 Task: Find connections with filter location Saint-Jean-sur-Richelieu with filter topic #Jobpostingwith filter profile language Spanish with filter current company Chargebee with filter school Sikar Jobs with filter industry Sightseeing Transportation with filter service category Audio Engineering with filter keywords title Telework Nurse/Doctor
Action: Mouse moved to (251, 314)
Screenshot: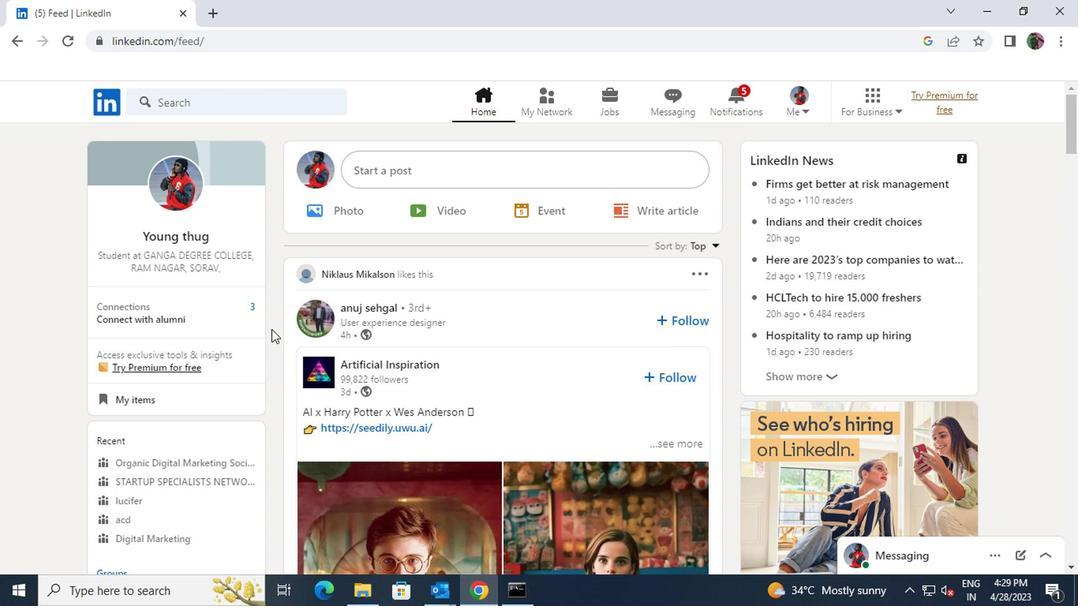 
Action: Mouse pressed left at (251, 314)
Screenshot: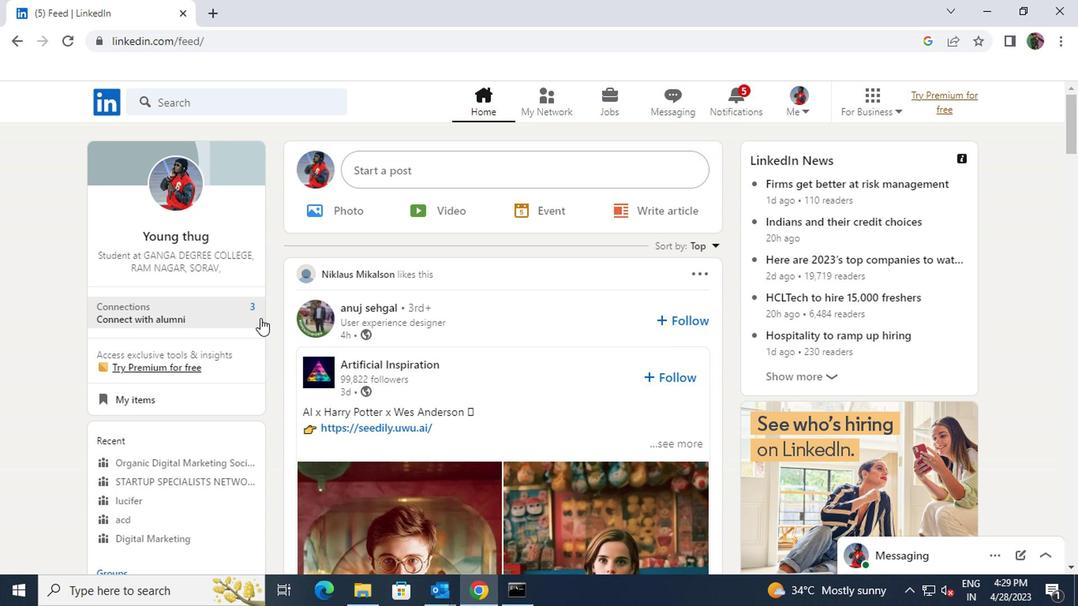 
Action: Mouse moved to (266, 192)
Screenshot: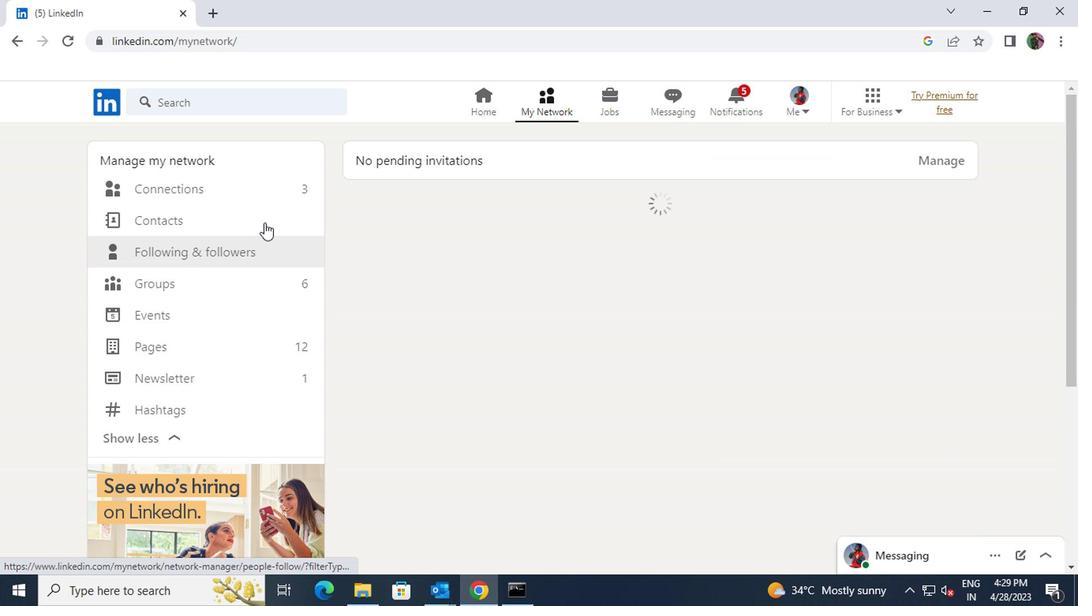 
Action: Mouse pressed left at (266, 192)
Screenshot: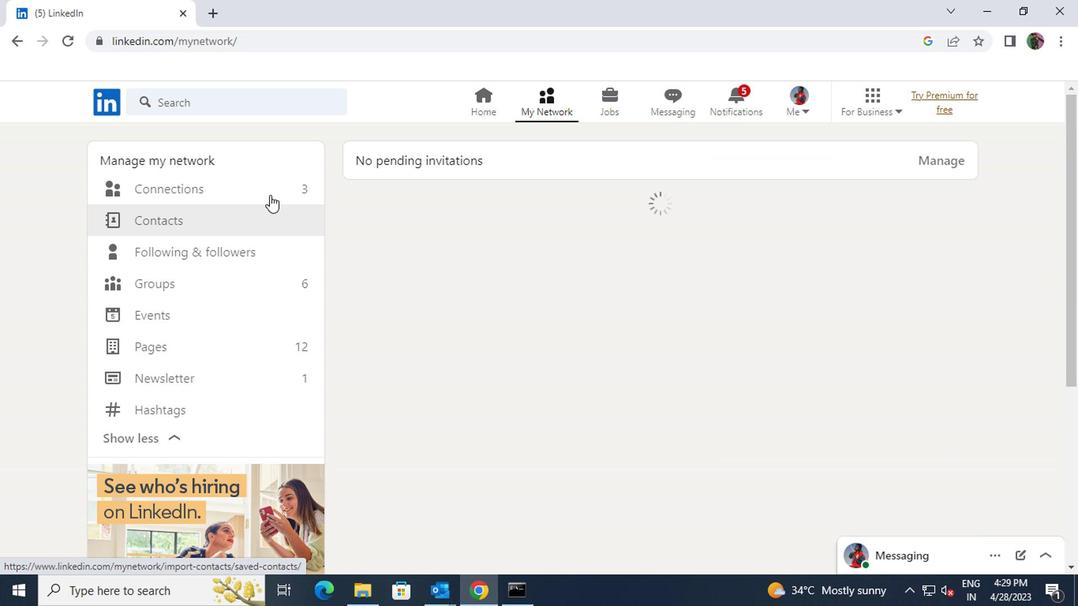 
Action: Mouse moved to (638, 195)
Screenshot: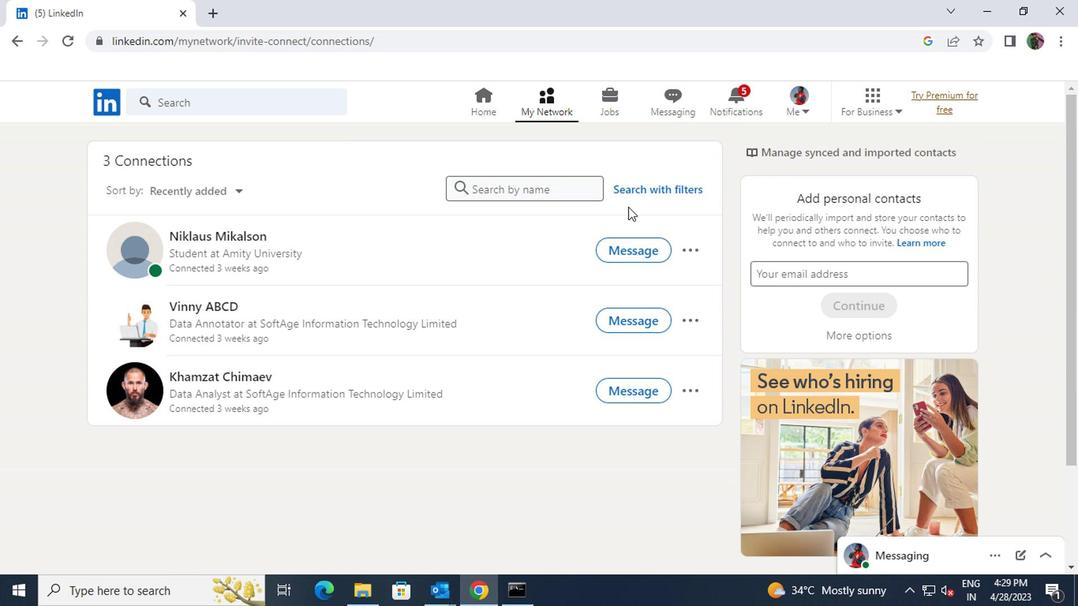
Action: Mouse pressed left at (638, 195)
Screenshot: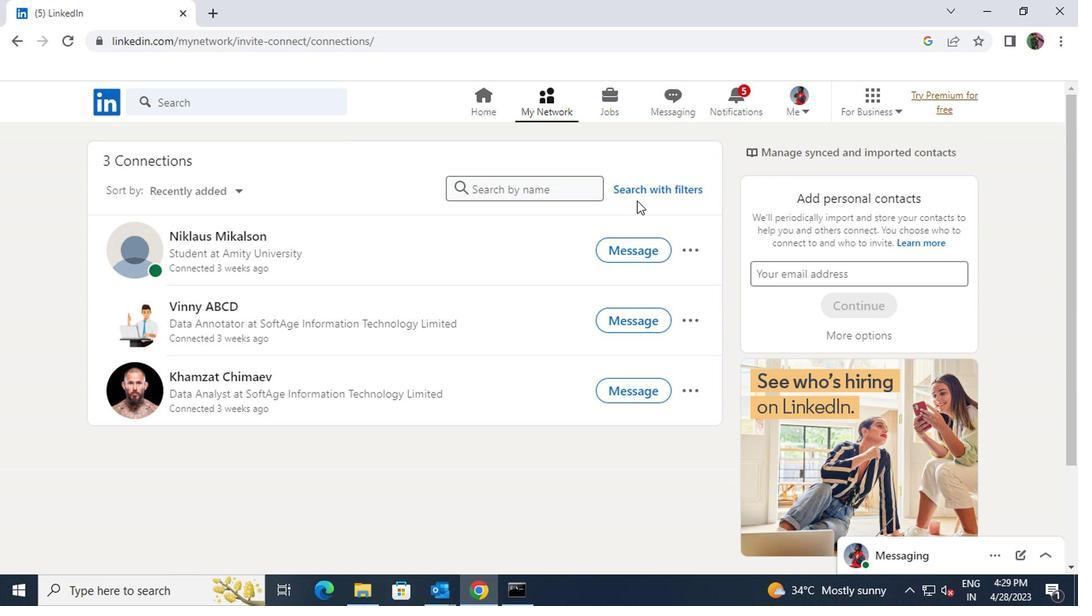 
Action: Mouse moved to (593, 149)
Screenshot: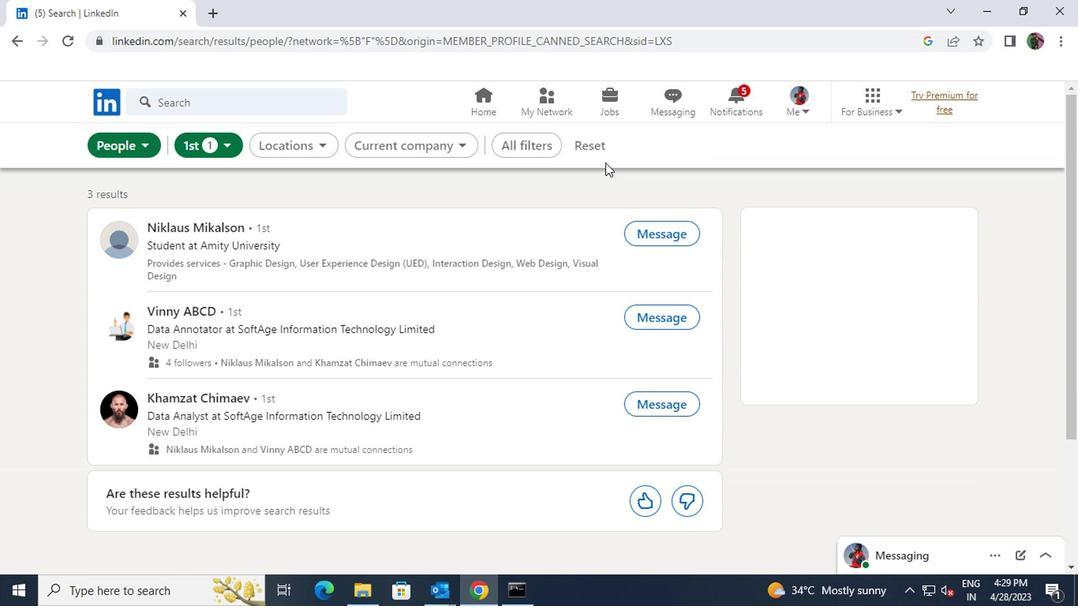 
Action: Mouse pressed left at (593, 149)
Screenshot: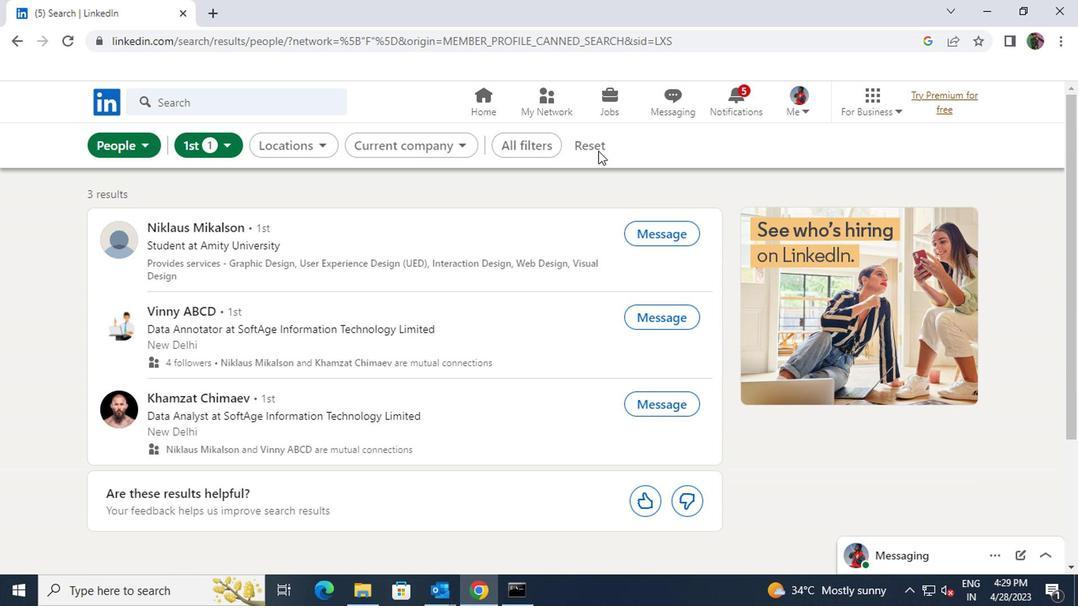 
Action: Mouse moved to (577, 150)
Screenshot: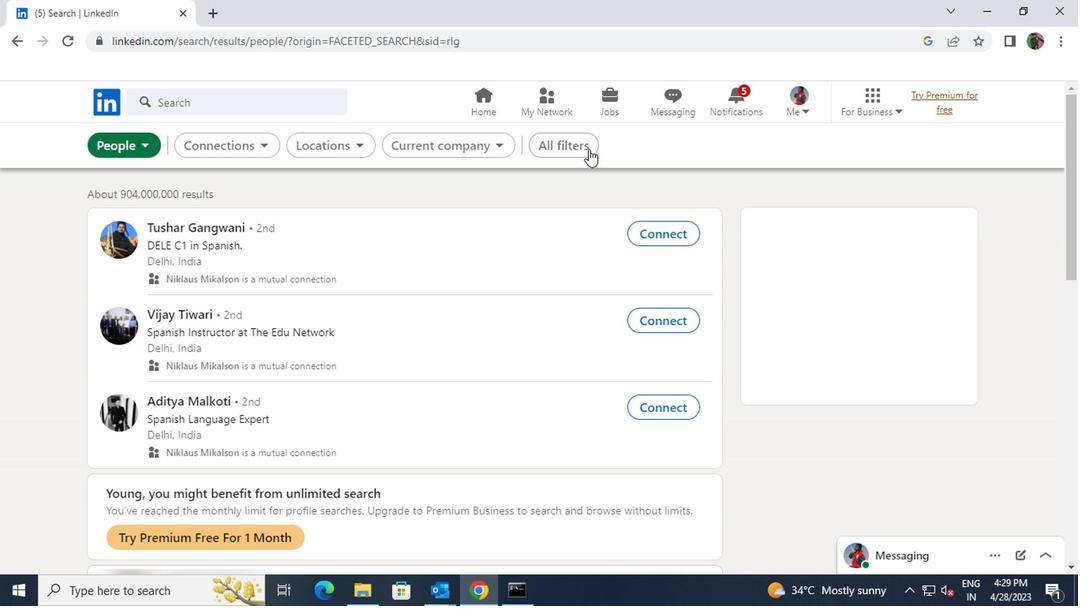 
Action: Mouse pressed left at (577, 150)
Screenshot: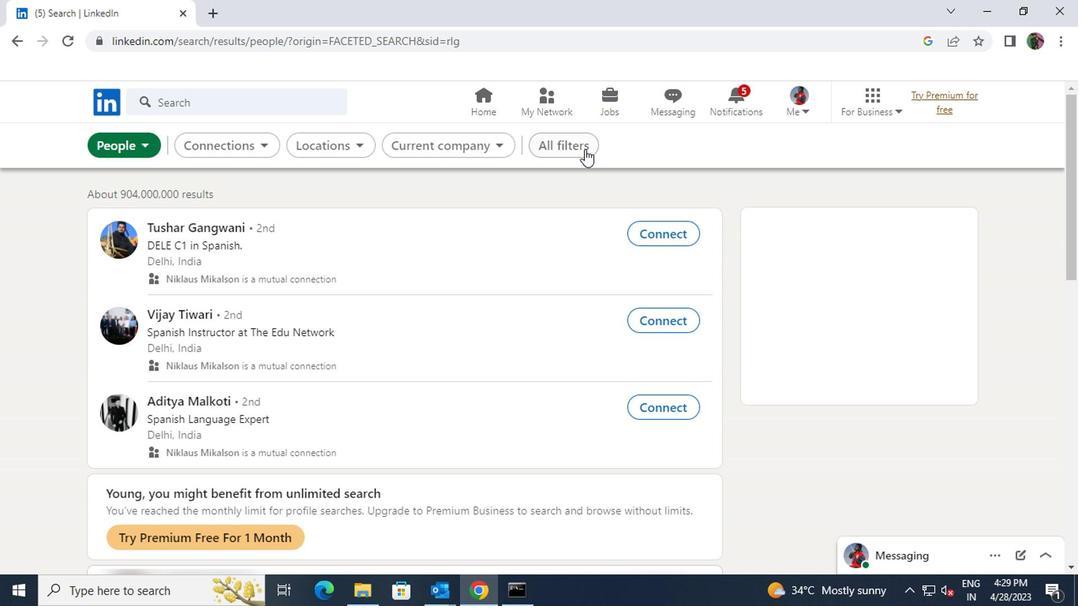 
Action: Mouse moved to (990, 482)
Screenshot: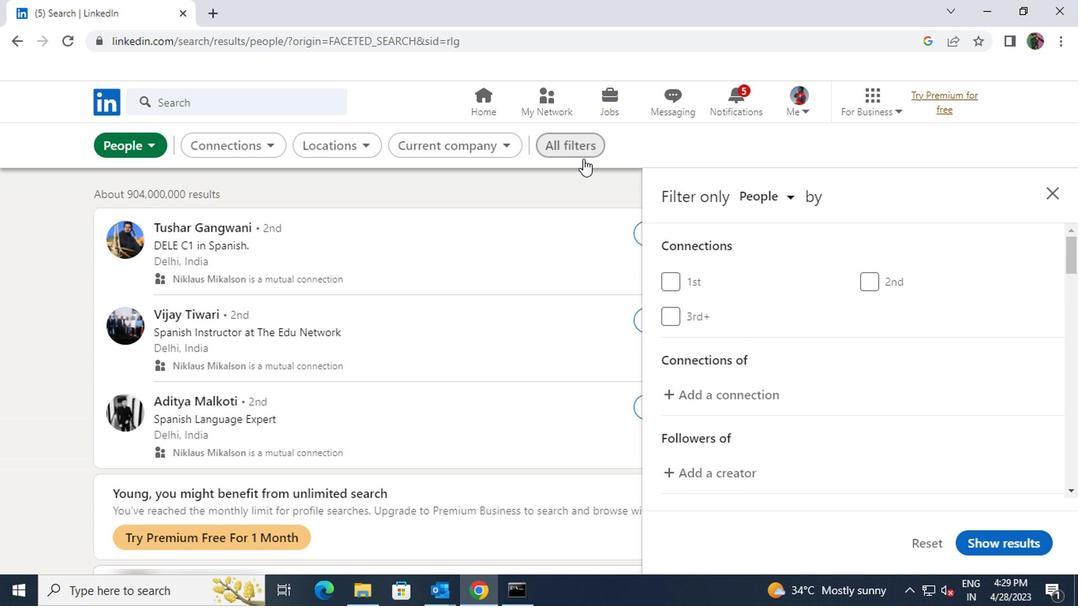 
Action: Mouse scrolled (990, 481) with delta (0, 0)
Screenshot: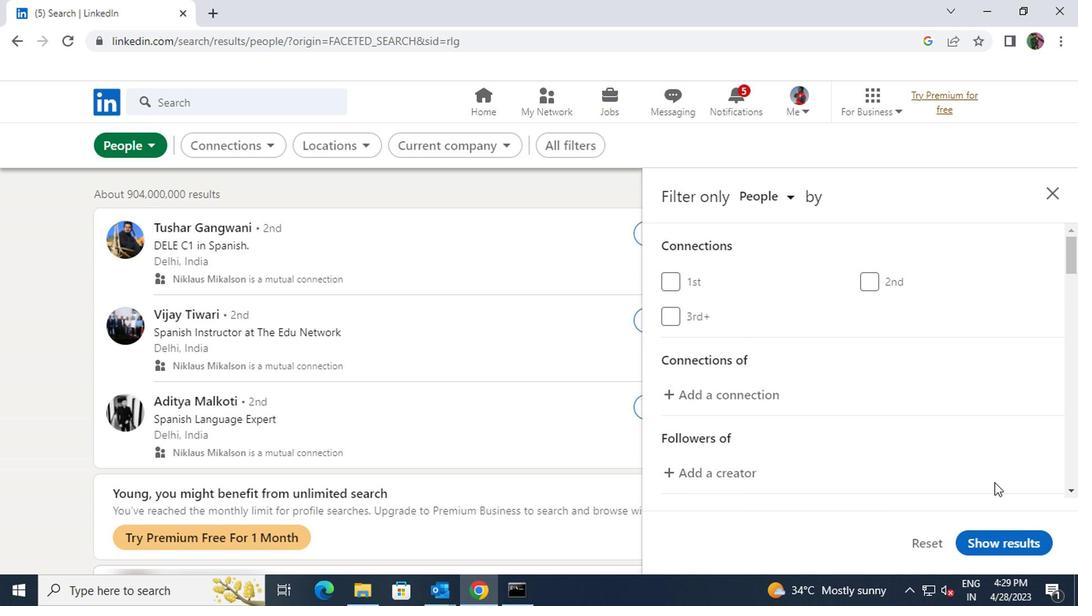 
Action: Mouse scrolled (990, 481) with delta (0, 0)
Screenshot: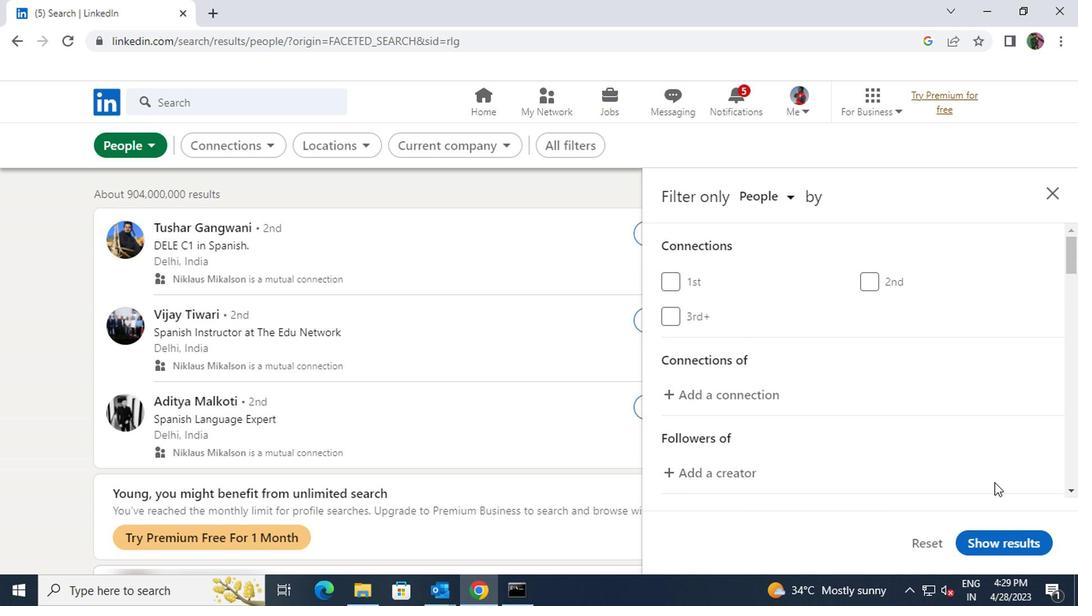 
Action: Mouse moved to (978, 456)
Screenshot: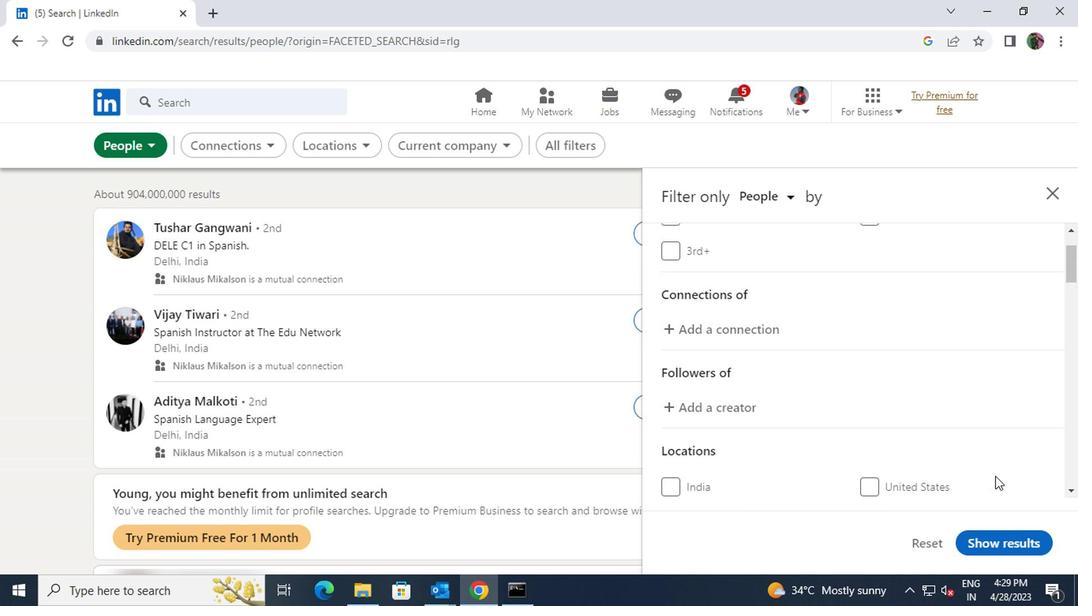
Action: Mouse scrolled (978, 455) with delta (0, -1)
Screenshot: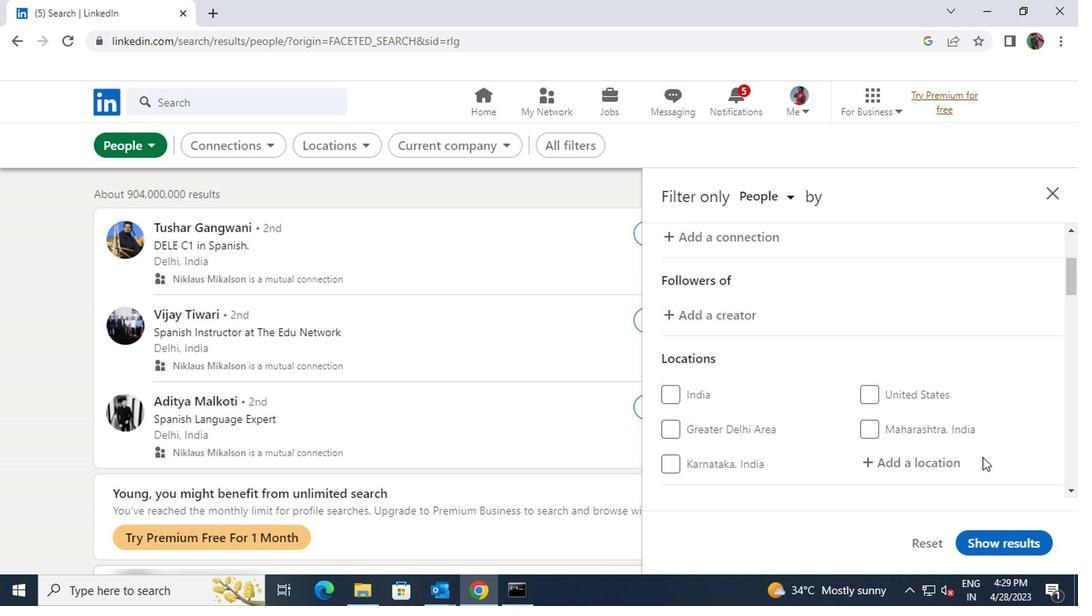 
Action: Mouse moved to (934, 384)
Screenshot: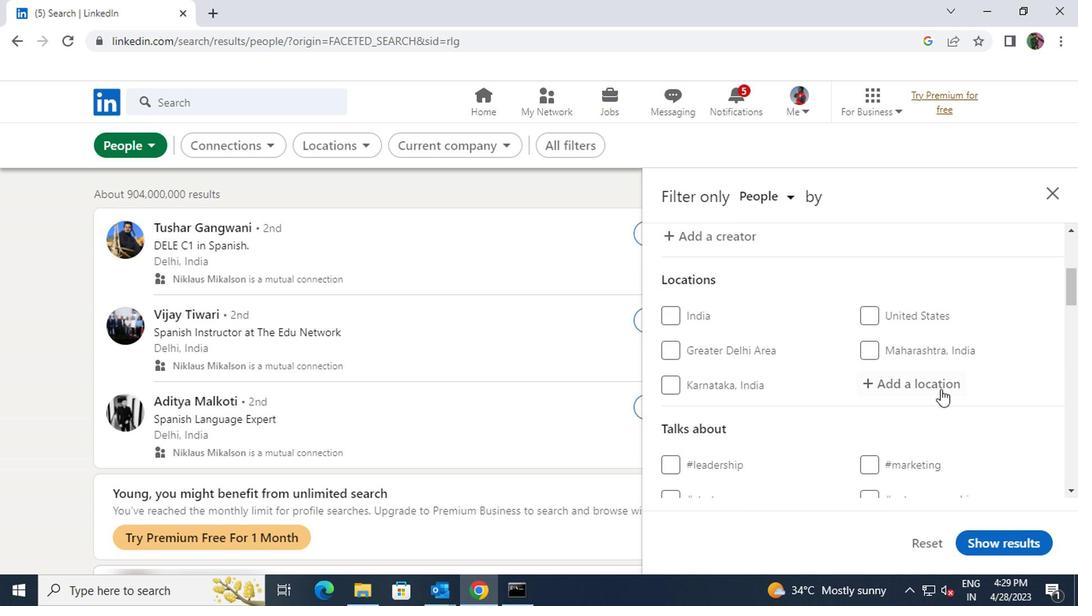 
Action: Mouse pressed left at (934, 384)
Screenshot: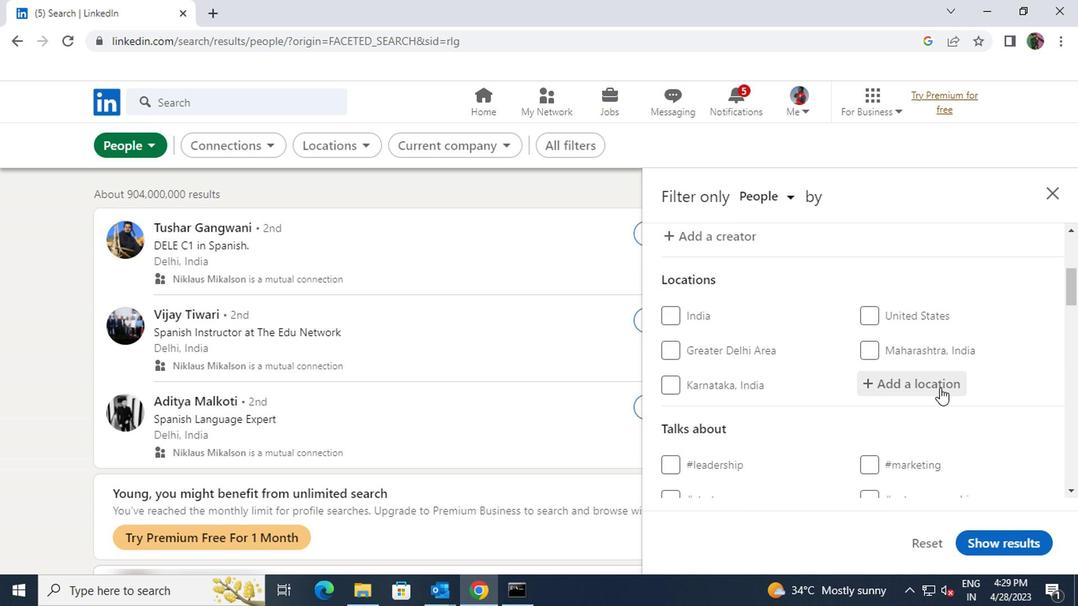 
Action: Key pressed <Key.shift>SAINT<Key.space><Key.shift>JE
Screenshot: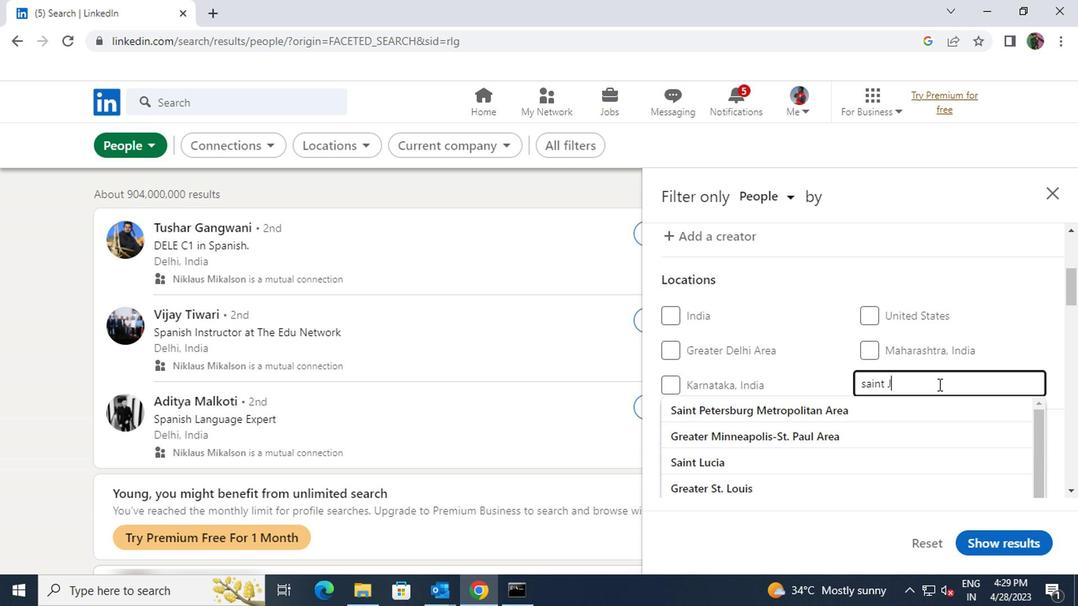 
Action: Mouse moved to (921, 453)
Screenshot: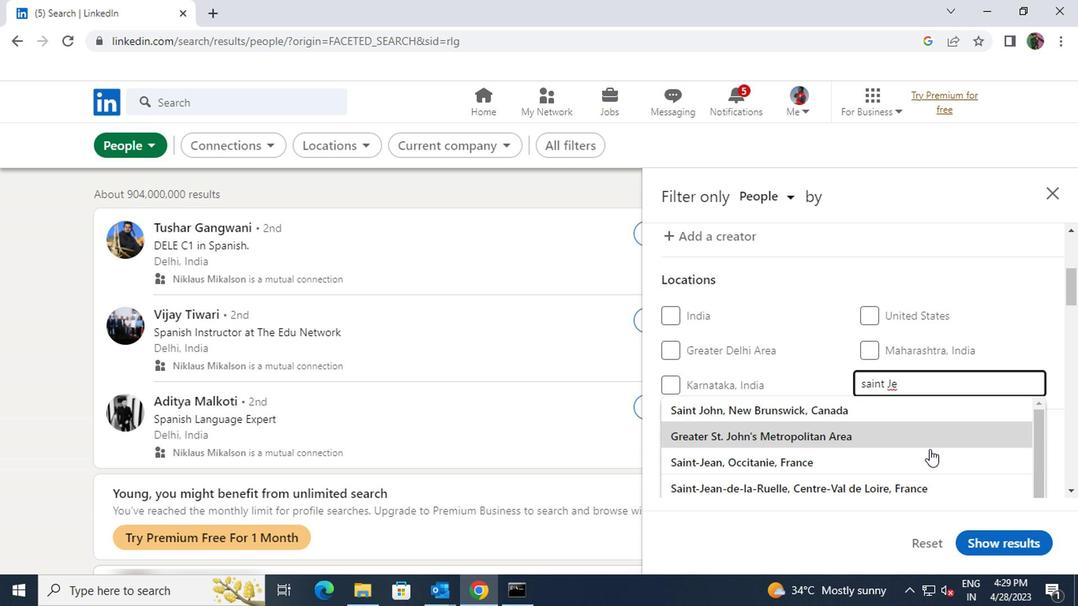 
Action: Mouse pressed left at (921, 453)
Screenshot: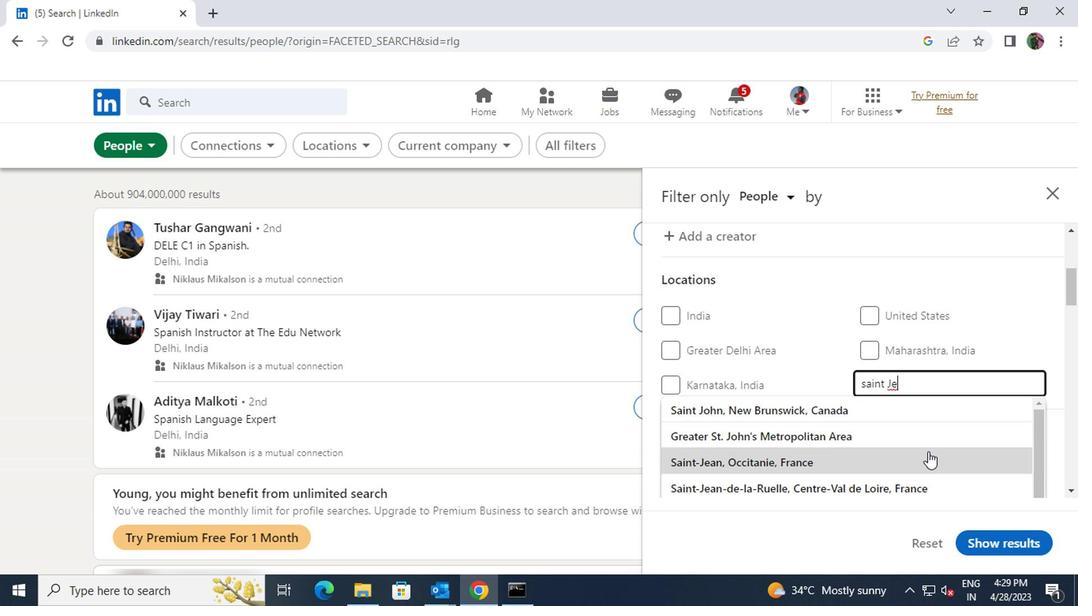 
Action: Mouse scrolled (921, 452) with delta (0, -1)
Screenshot: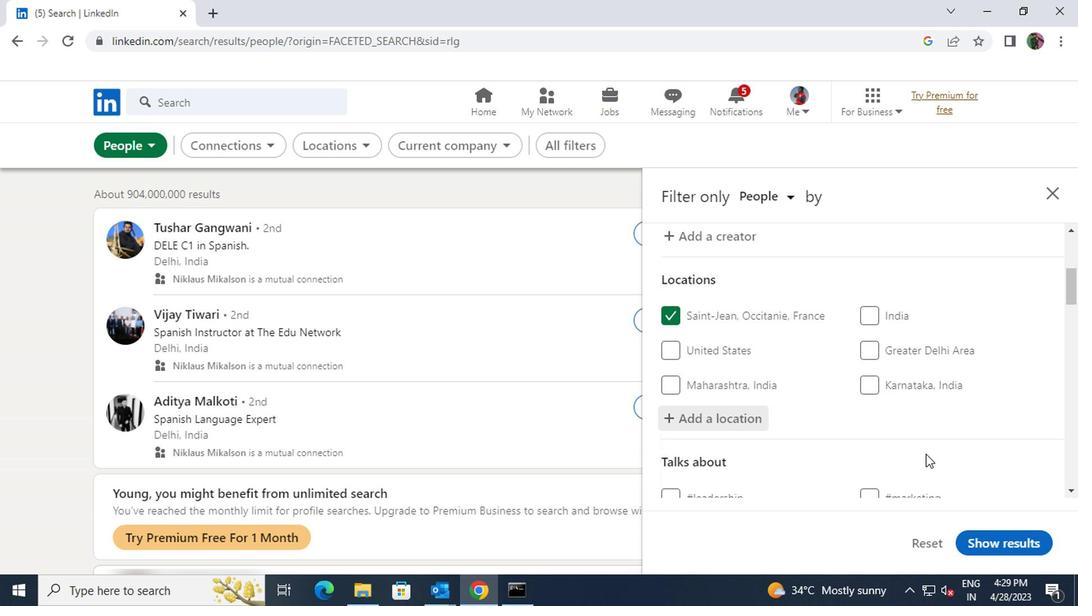 
Action: Mouse moved to (920, 480)
Screenshot: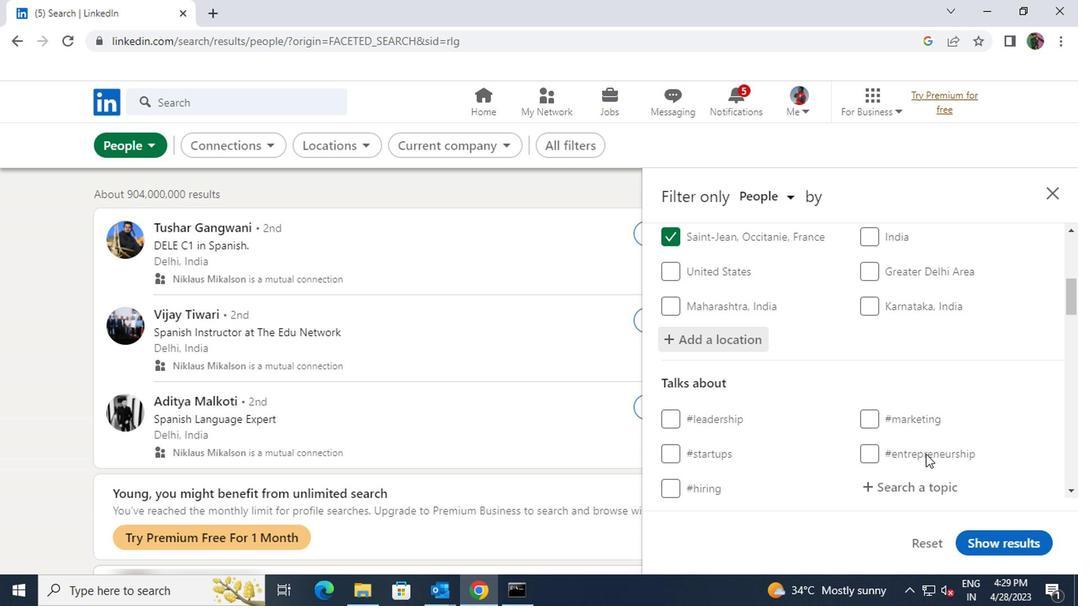 
Action: Mouse pressed left at (920, 480)
Screenshot: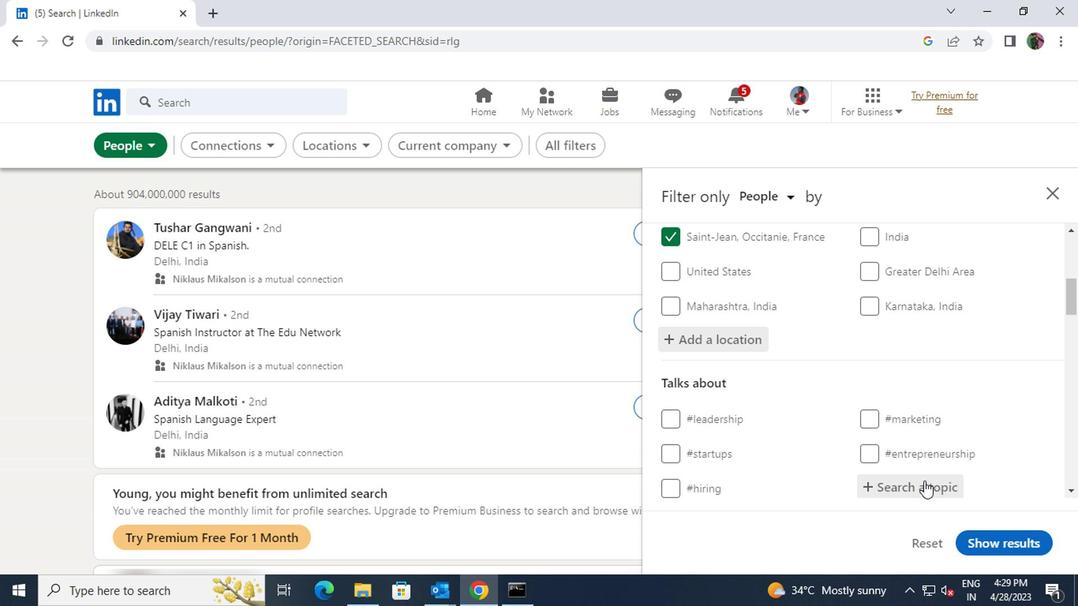 
Action: Key pressed <Key.shift>JON<Key.backspace>BPOSTING
Screenshot: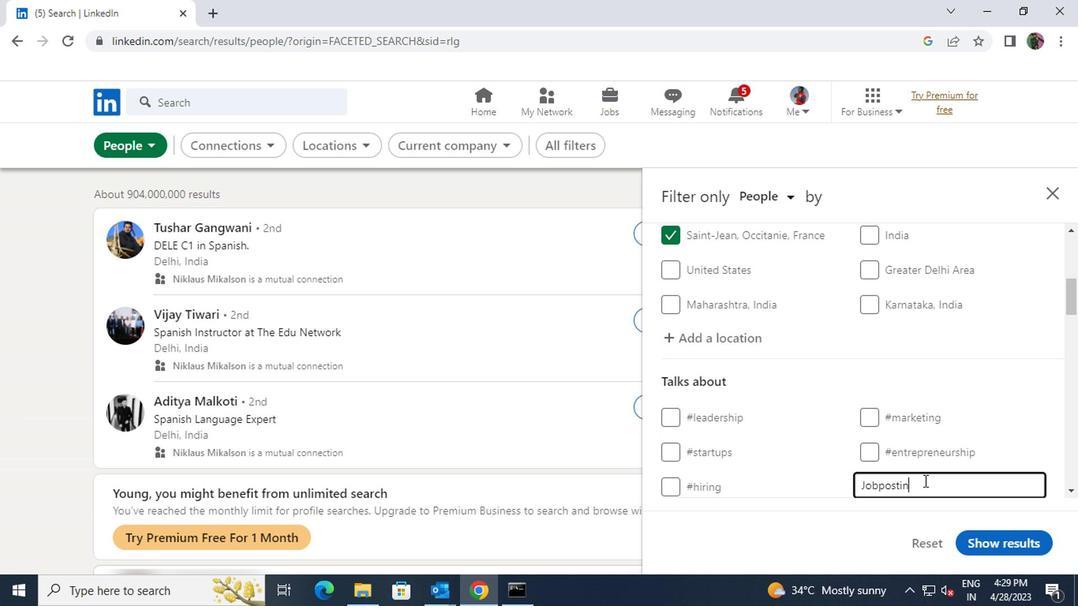 
Action: Mouse scrolled (920, 479) with delta (0, 0)
Screenshot: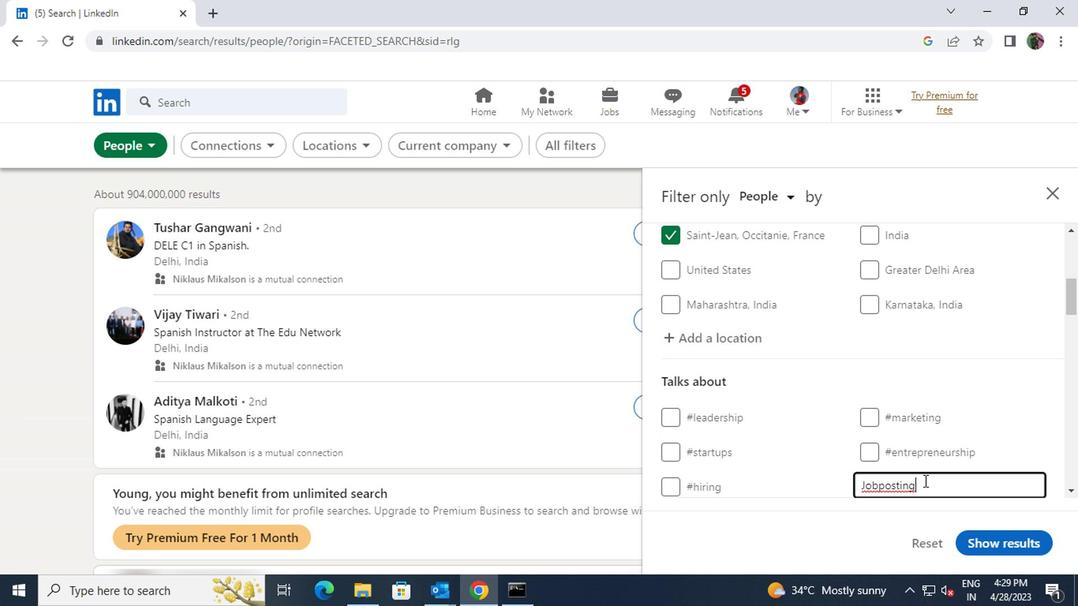 
Action: Mouse scrolled (920, 479) with delta (0, 0)
Screenshot: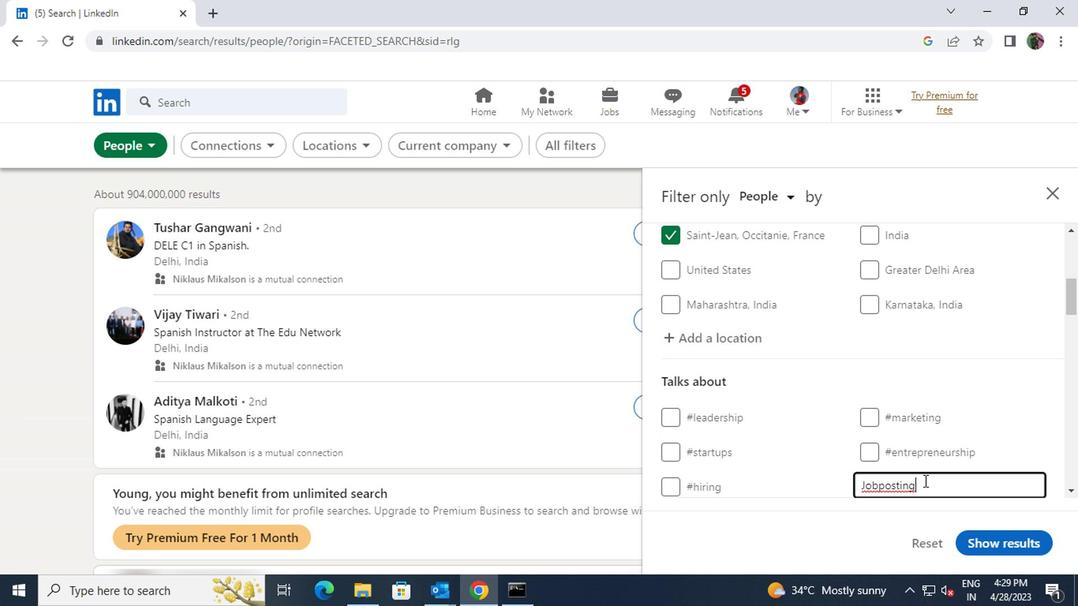 
Action: Mouse moved to (863, 347)
Screenshot: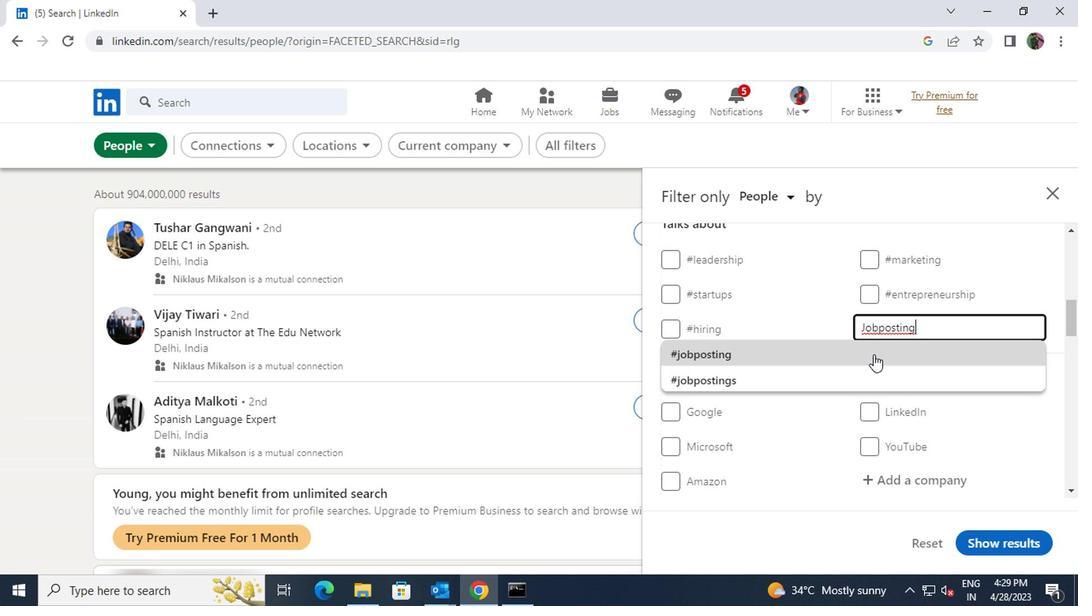 
Action: Mouse pressed left at (863, 347)
Screenshot: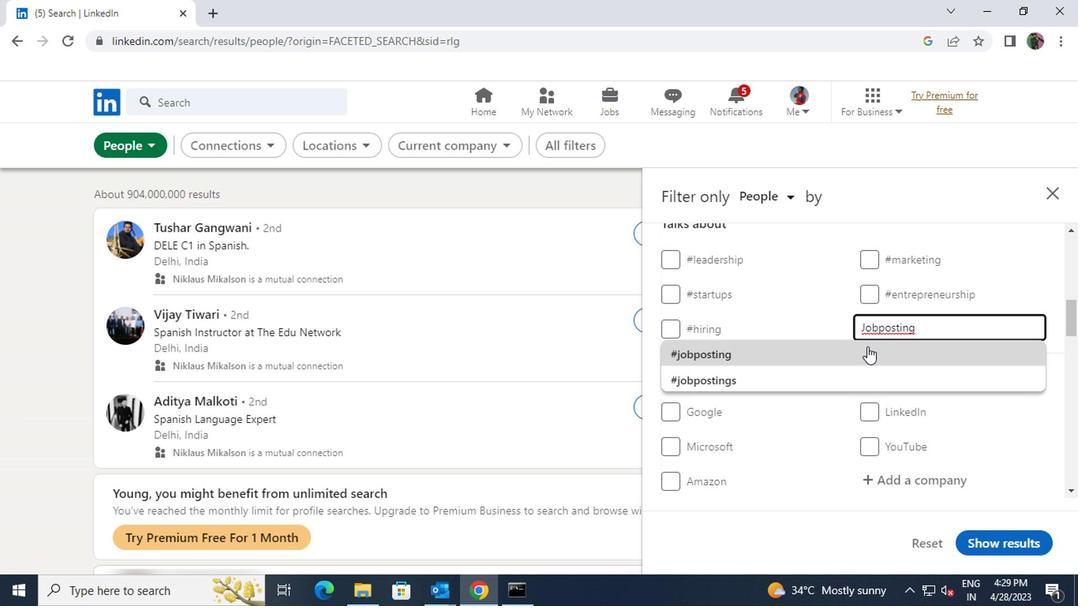 
Action: Mouse scrolled (863, 346) with delta (0, -1)
Screenshot: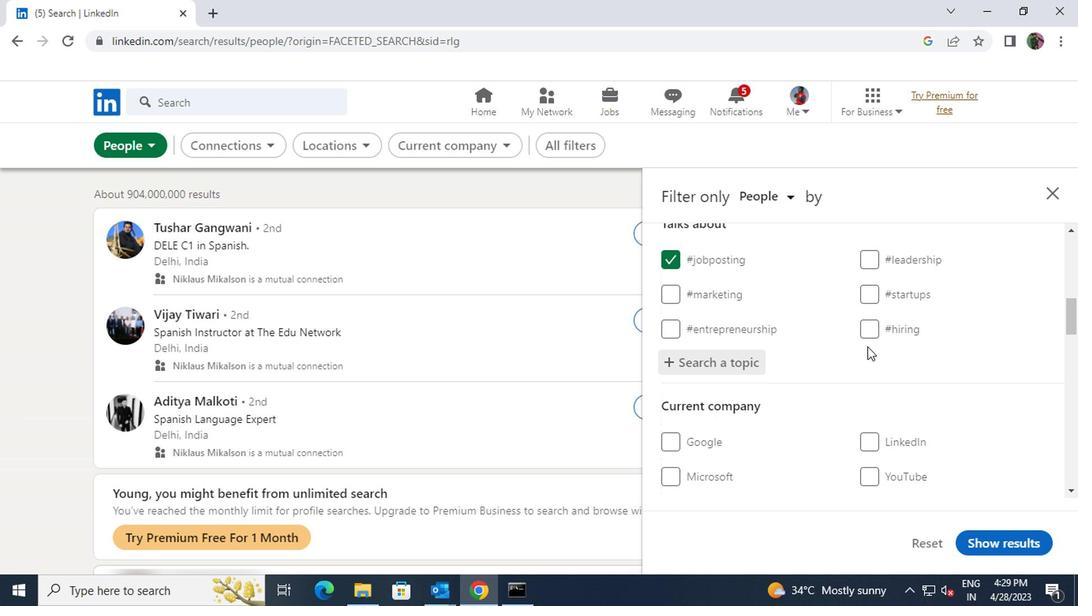 
Action: Mouse scrolled (863, 346) with delta (0, -1)
Screenshot: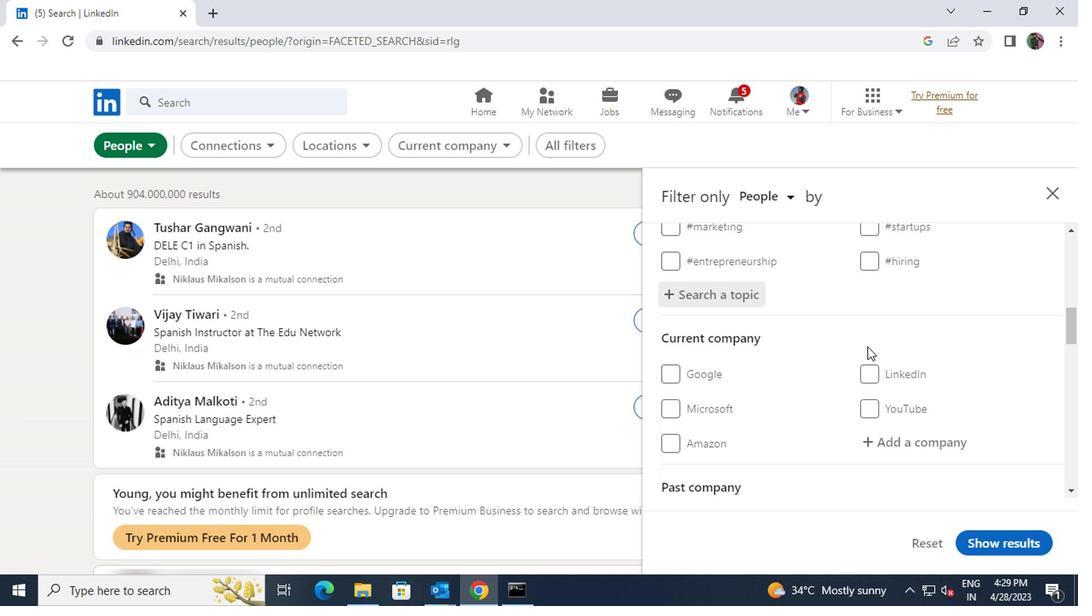 
Action: Mouse scrolled (863, 346) with delta (0, -1)
Screenshot: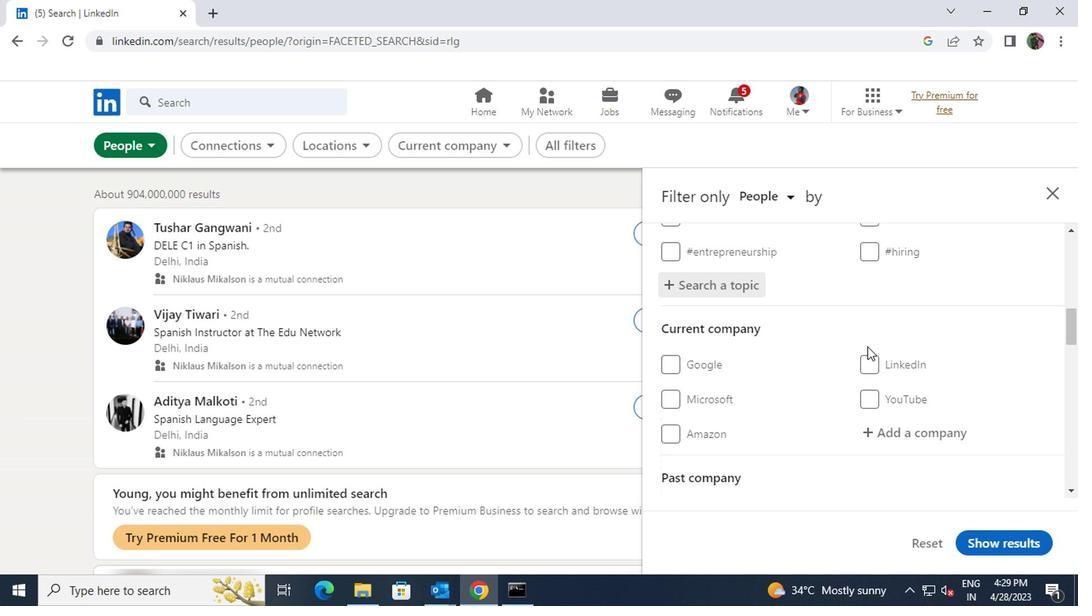 
Action: Mouse scrolled (863, 346) with delta (0, -1)
Screenshot: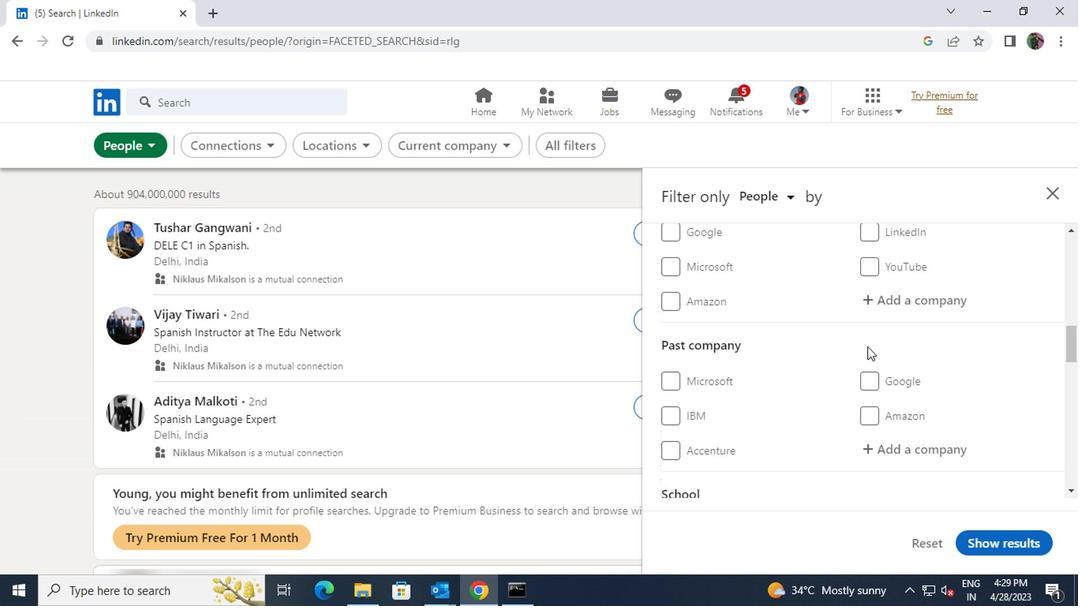 
Action: Mouse scrolled (863, 346) with delta (0, -1)
Screenshot: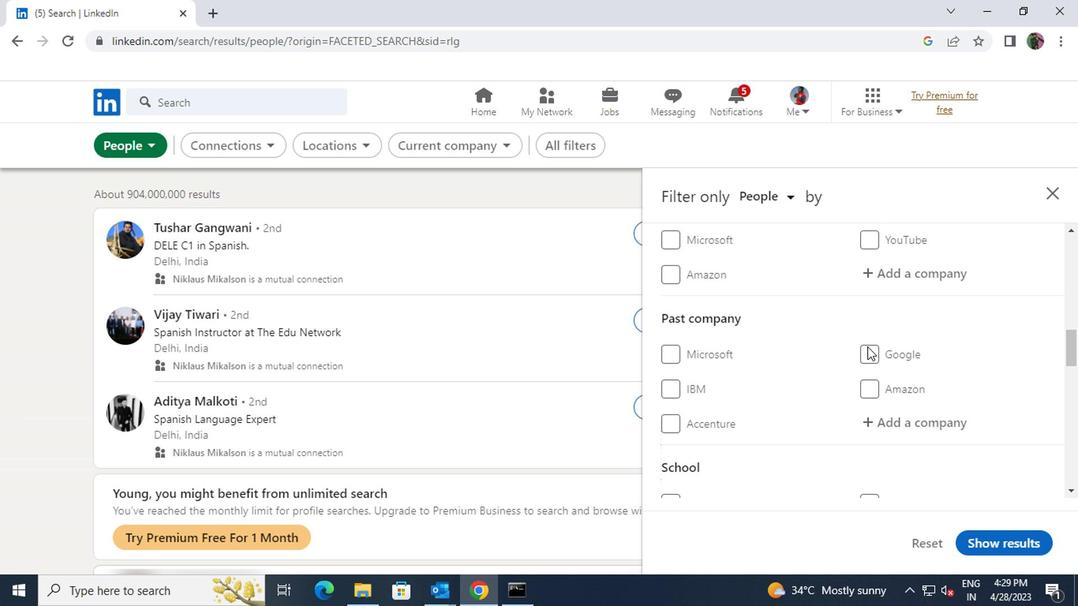 
Action: Mouse scrolled (863, 346) with delta (0, -1)
Screenshot: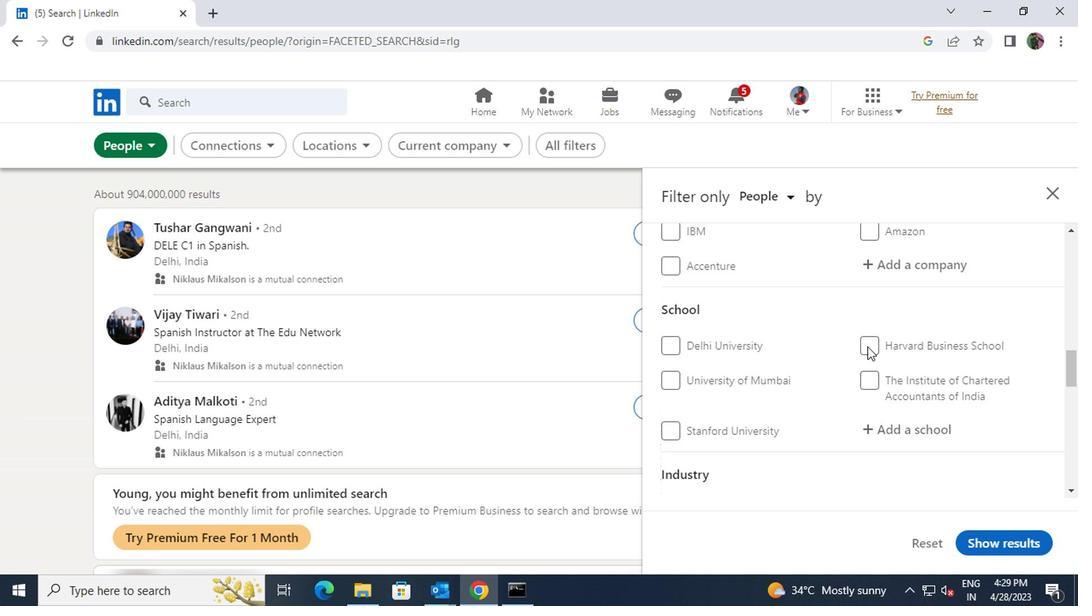 
Action: Mouse scrolled (863, 346) with delta (0, -1)
Screenshot: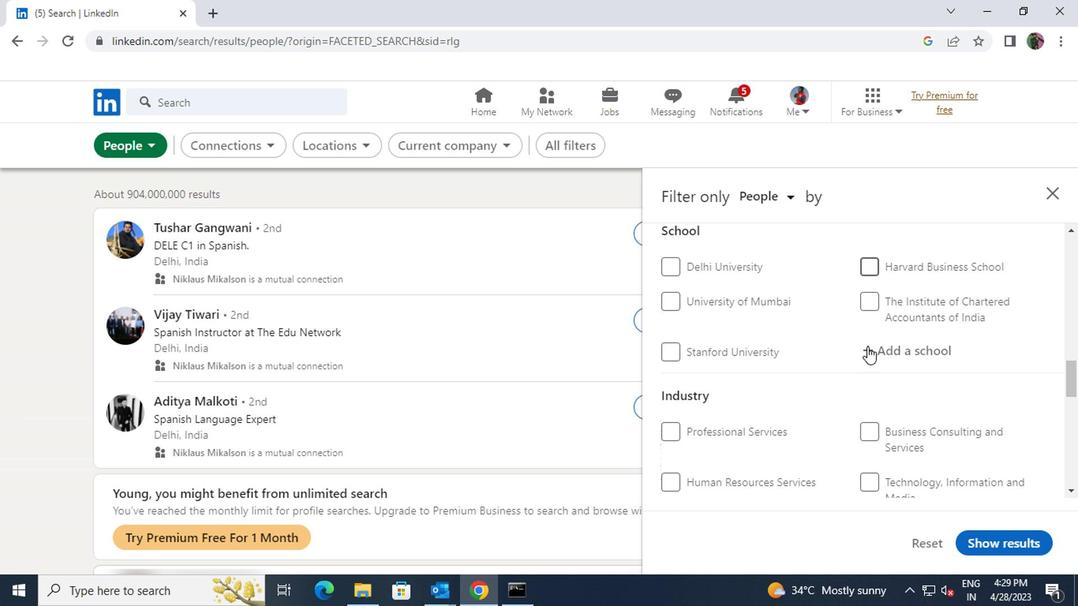 
Action: Mouse scrolled (863, 346) with delta (0, -1)
Screenshot: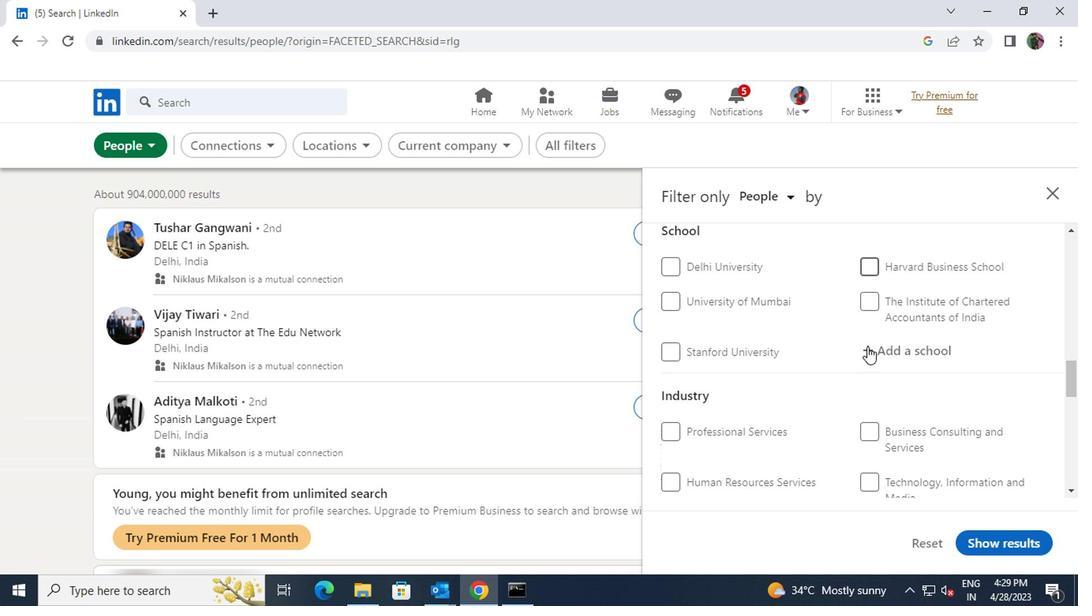 
Action: Mouse scrolled (863, 346) with delta (0, -1)
Screenshot: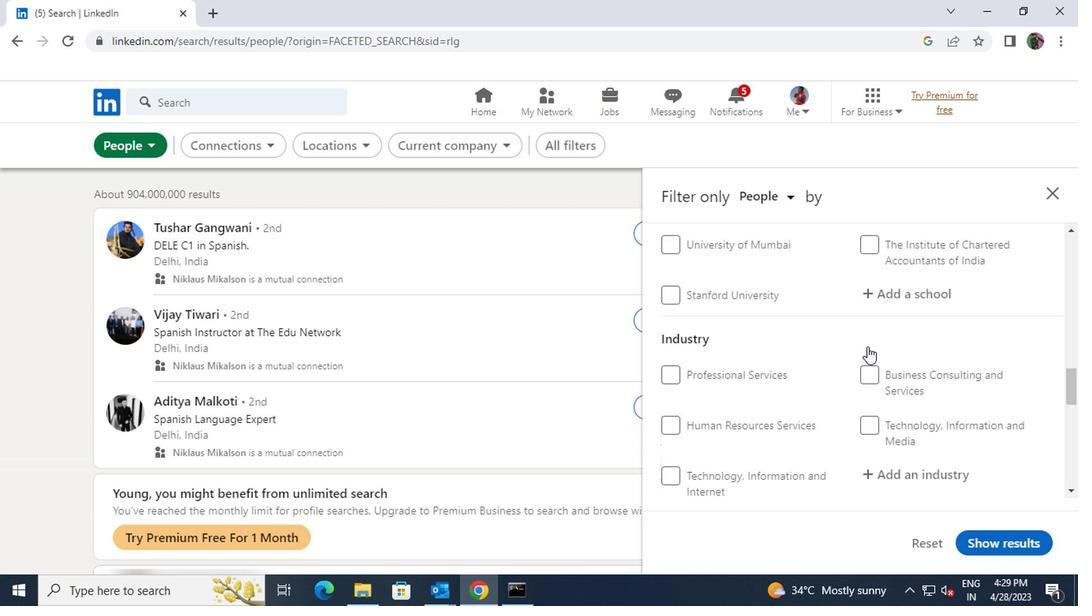 
Action: Mouse scrolled (863, 346) with delta (0, -1)
Screenshot: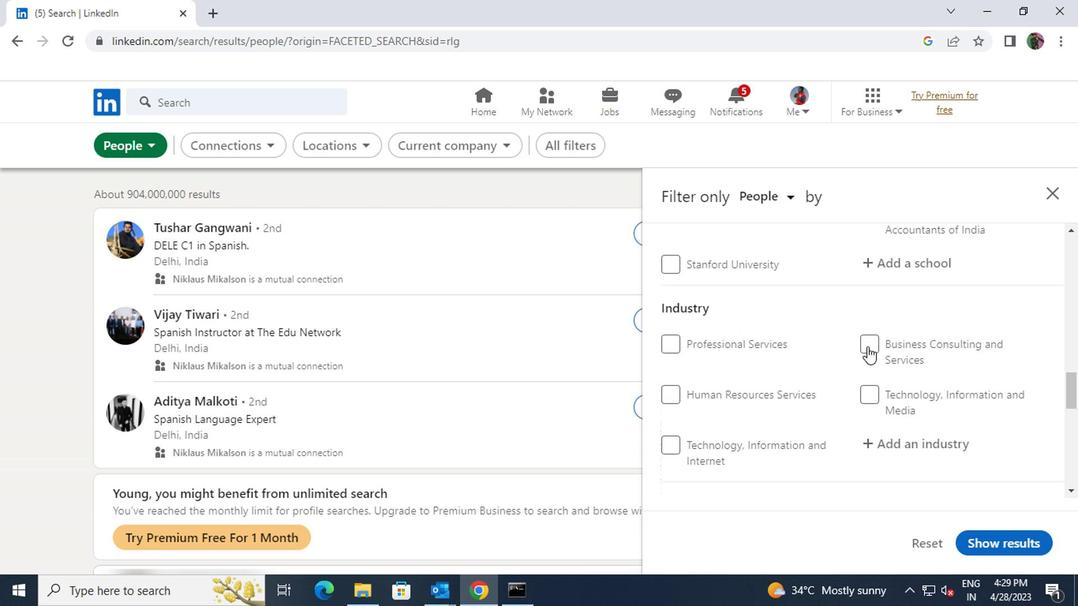 
Action: Mouse moved to (677, 345)
Screenshot: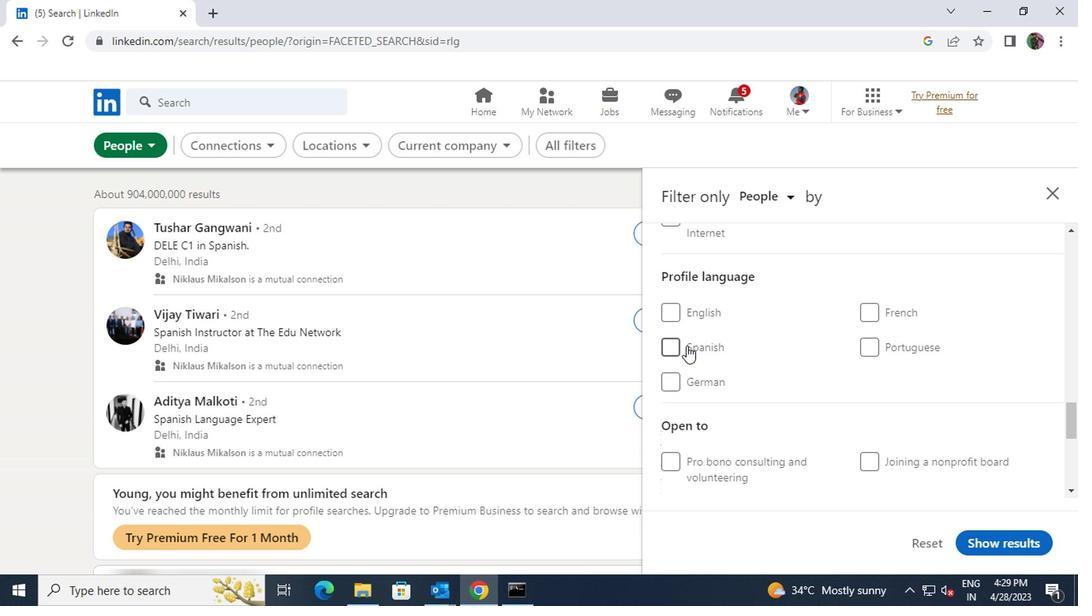 
Action: Mouse pressed left at (677, 345)
Screenshot: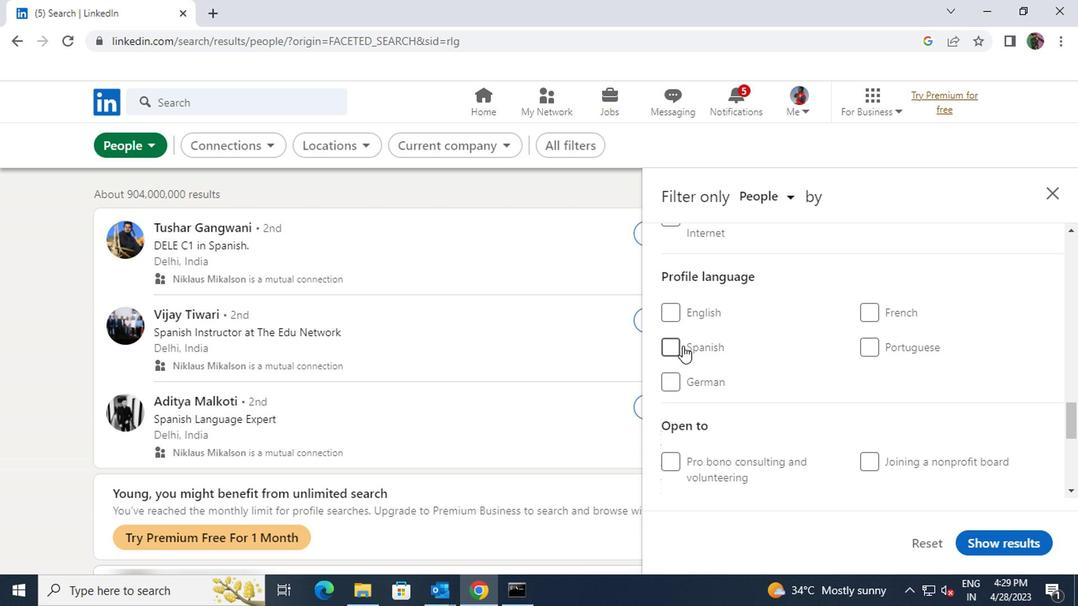 
Action: Mouse moved to (841, 356)
Screenshot: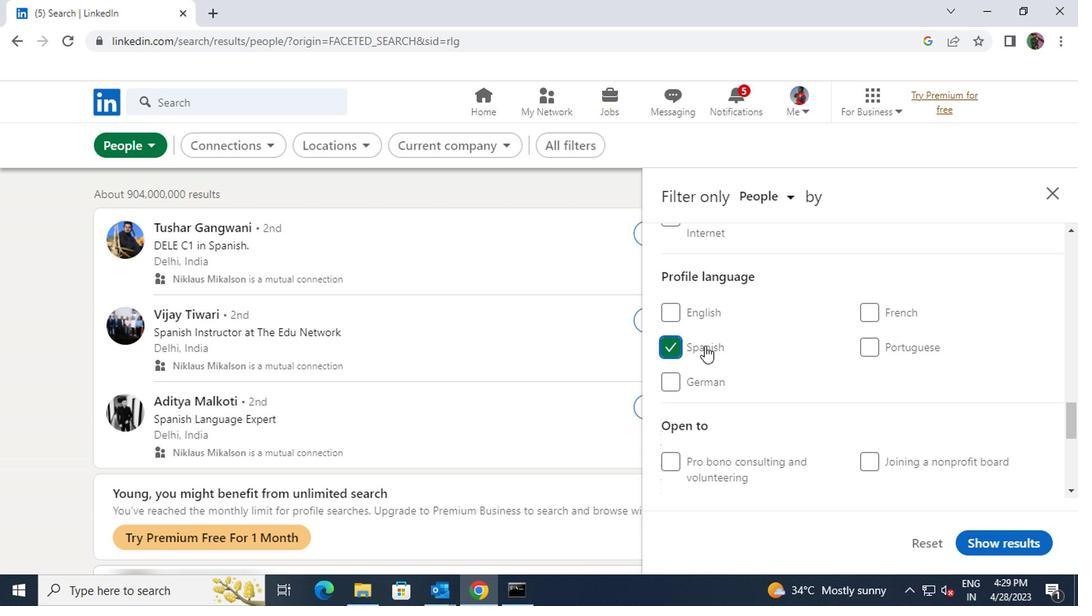 
Action: Mouse scrolled (841, 357) with delta (0, 1)
Screenshot: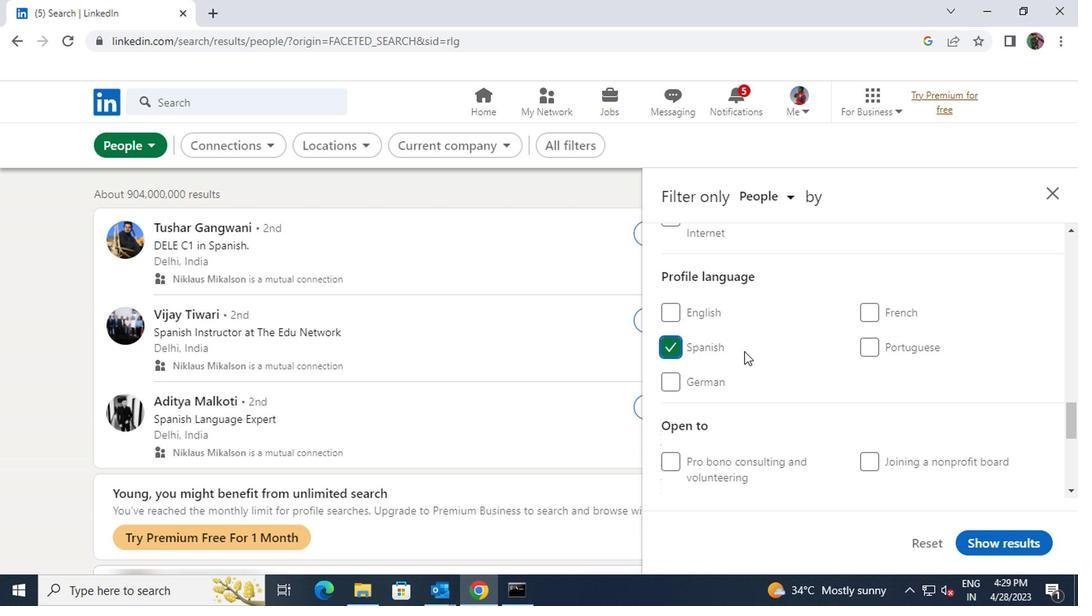 
Action: Mouse scrolled (841, 357) with delta (0, 1)
Screenshot: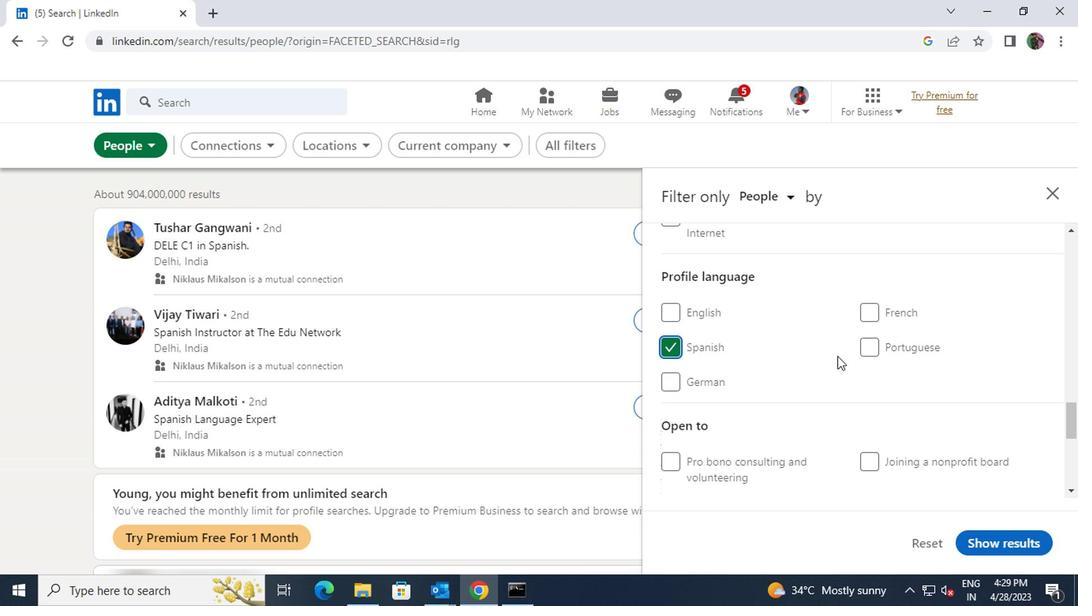 
Action: Mouse scrolled (841, 357) with delta (0, 1)
Screenshot: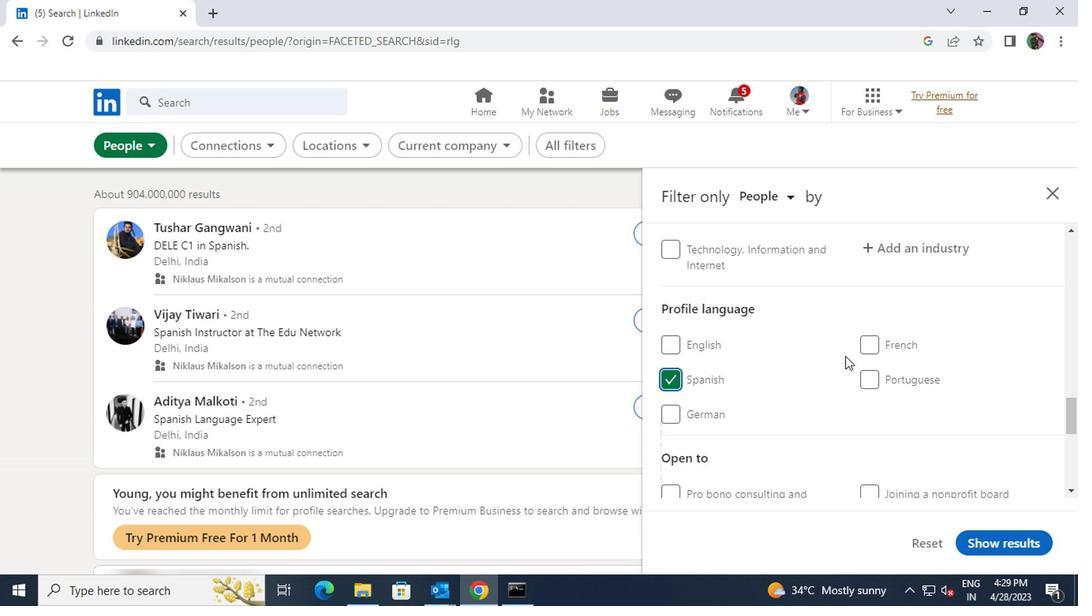
Action: Mouse scrolled (841, 357) with delta (0, 1)
Screenshot: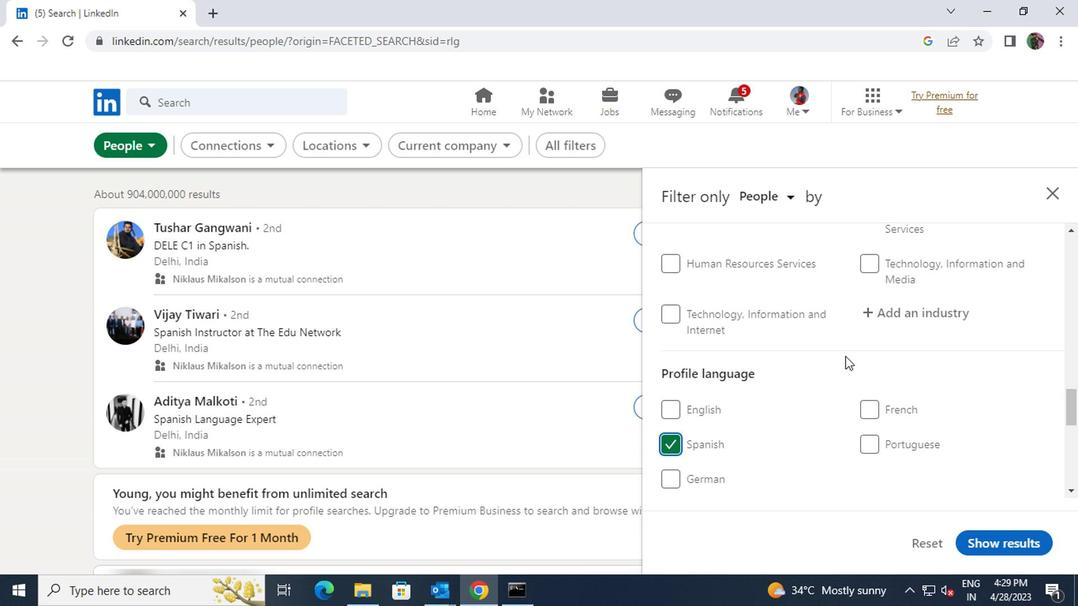 
Action: Mouse scrolled (841, 357) with delta (0, 1)
Screenshot: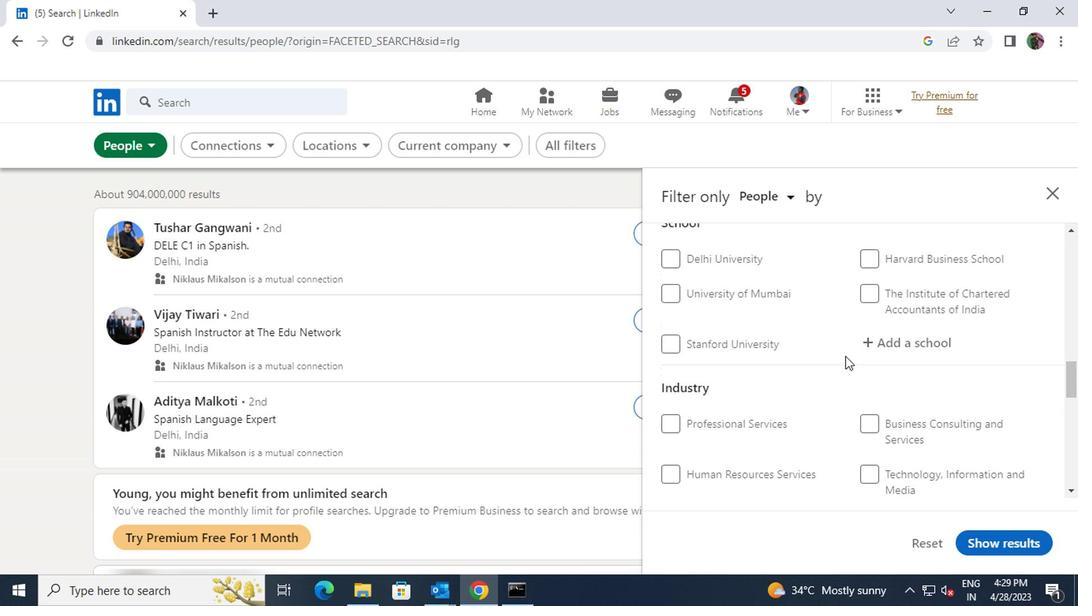 
Action: Mouse scrolled (841, 357) with delta (0, 1)
Screenshot: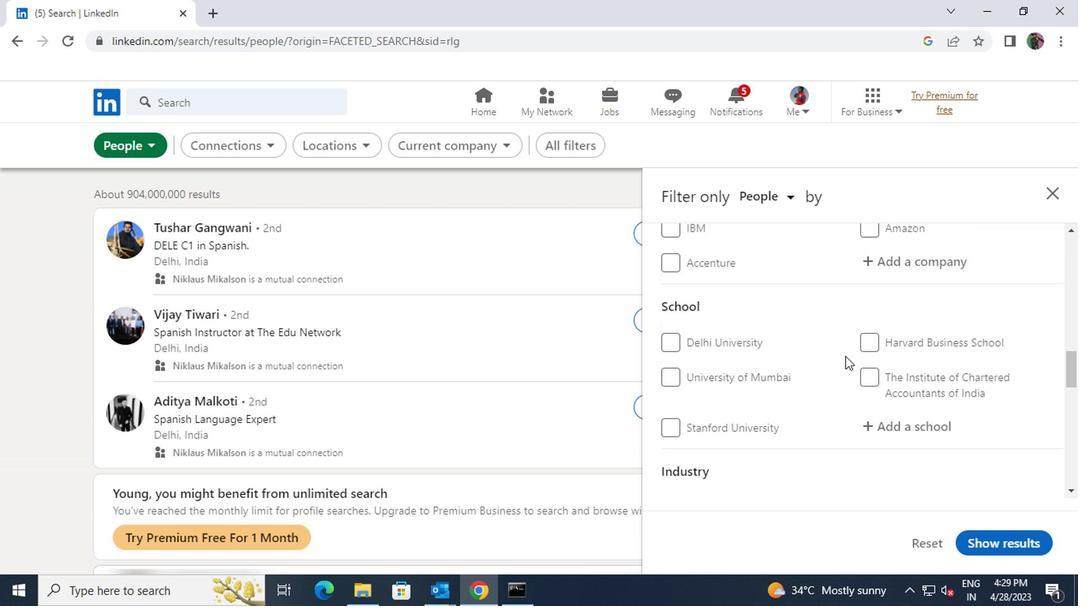 
Action: Mouse scrolled (841, 357) with delta (0, 1)
Screenshot: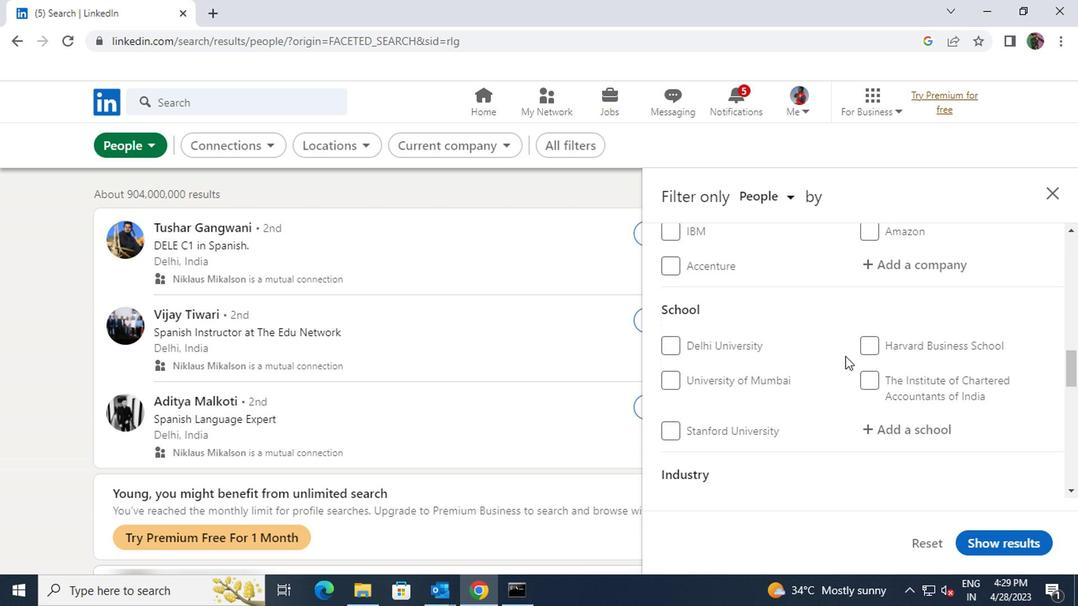 
Action: Mouse scrolled (841, 357) with delta (0, 1)
Screenshot: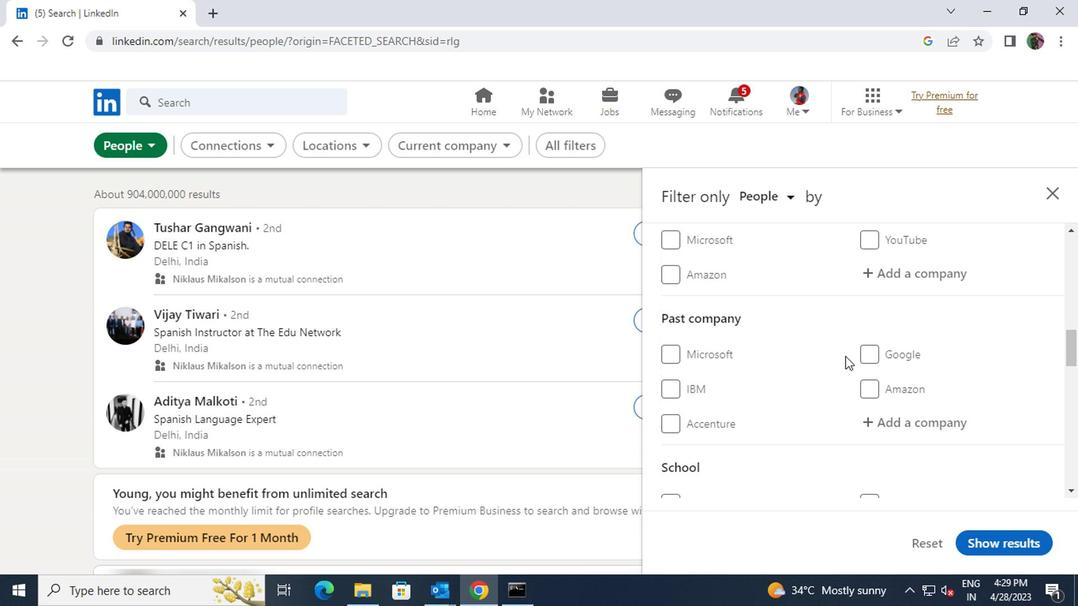 
Action: Mouse moved to (908, 352)
Screenshot: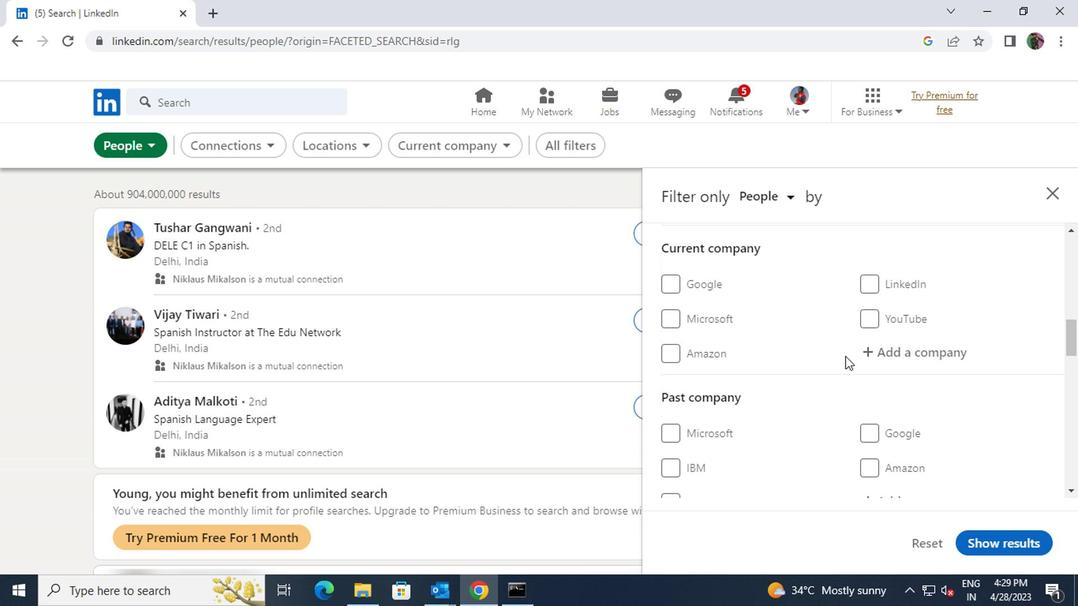 
Action: Mouse pressed left at (908, 352)
Screenshot: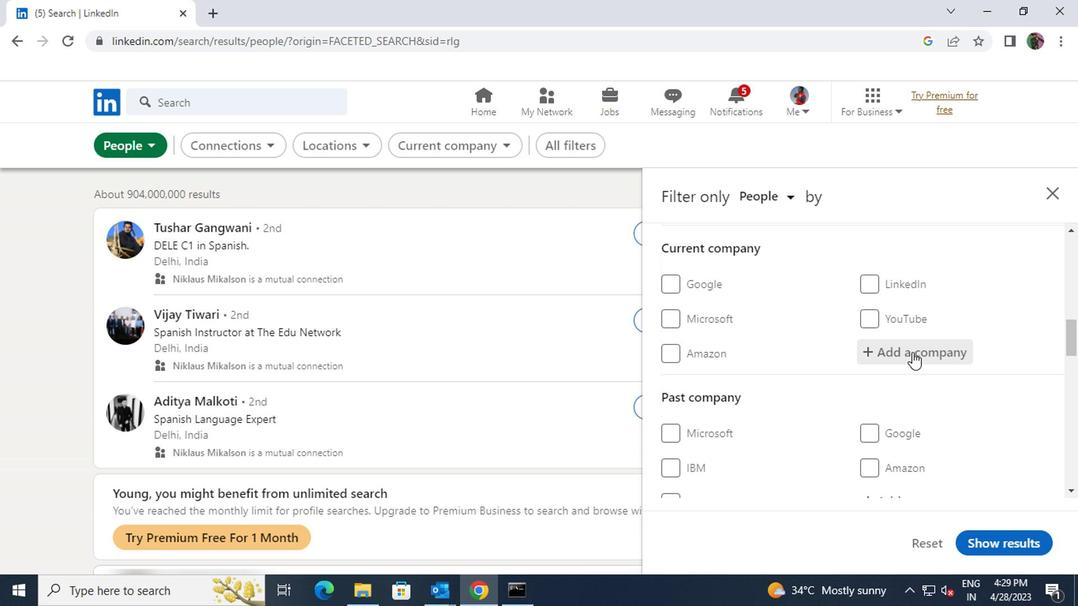 
Action: Key pressed <Key.shift>CHARGG<Key.backspace>E
Screenshot: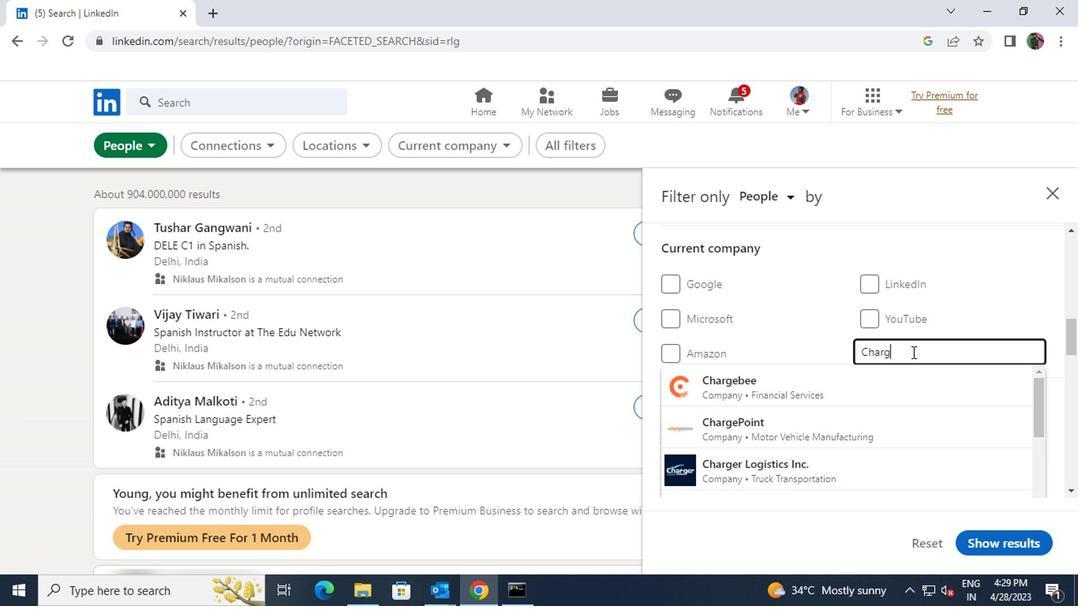 
Action: Mouse moved to (900, 365)
Screenshot: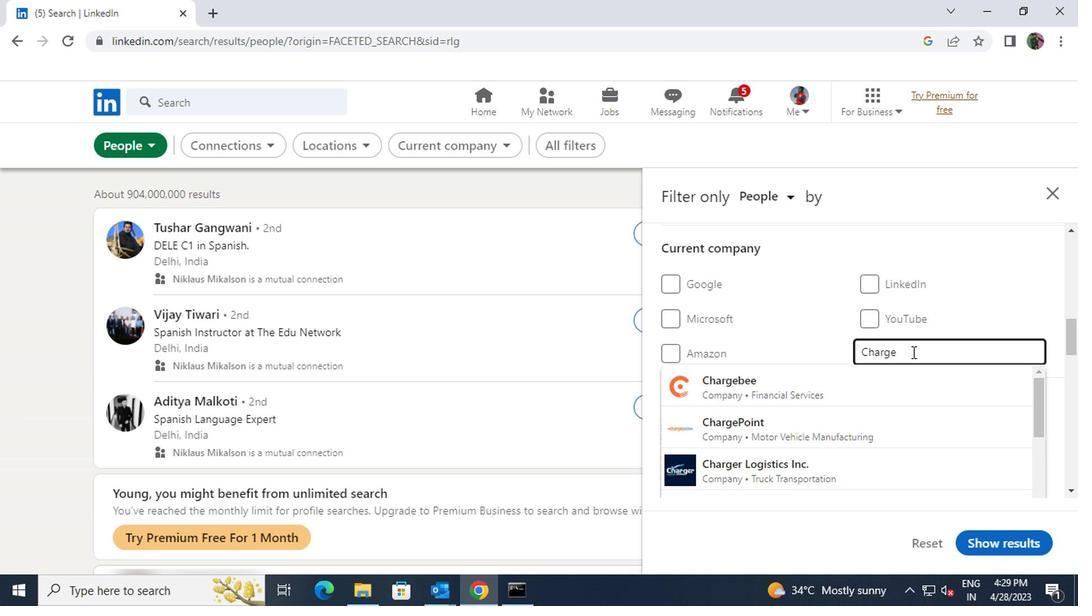 
Action: Mouse pressed left at (900, 365)
Screenshot: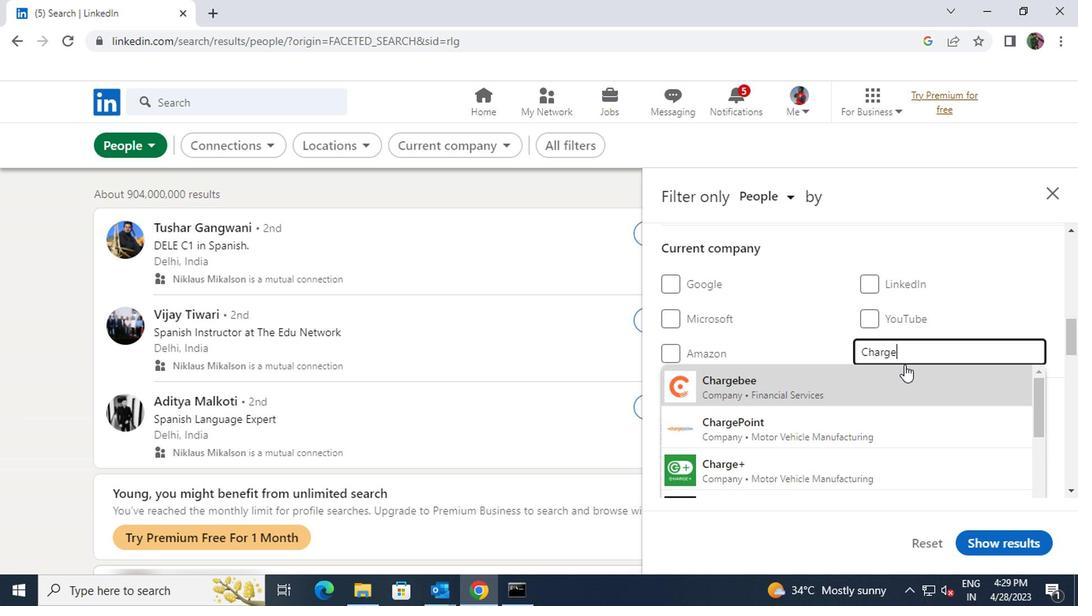 
Action: Mouse scrolled (900, 364) with delta (0, -1)
Screenshot: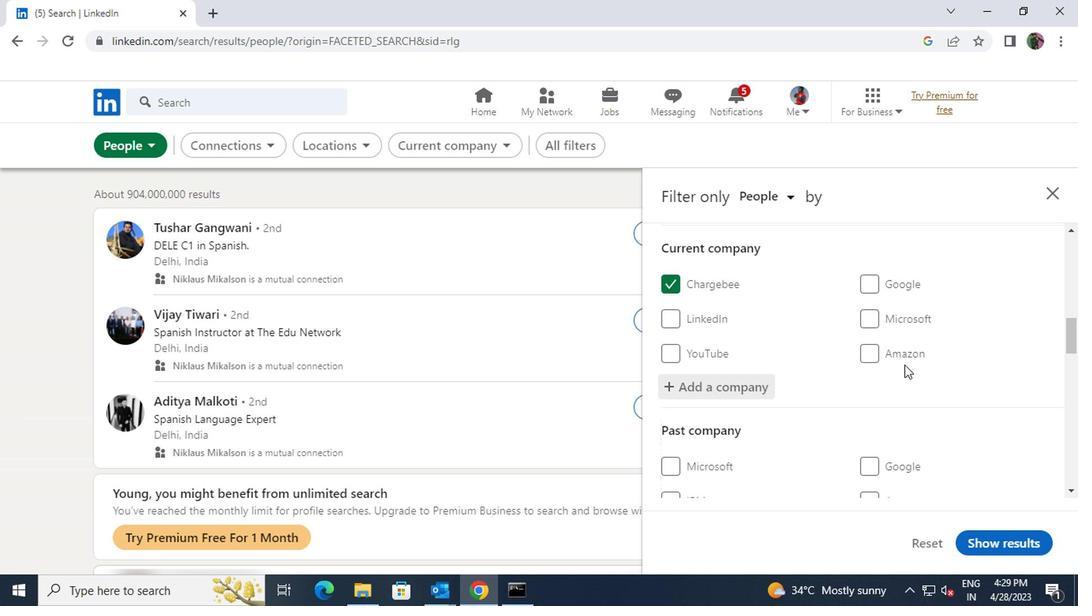 
Action: Mouse scrolled (900, 364) with delta (0, -1)
Screenshot: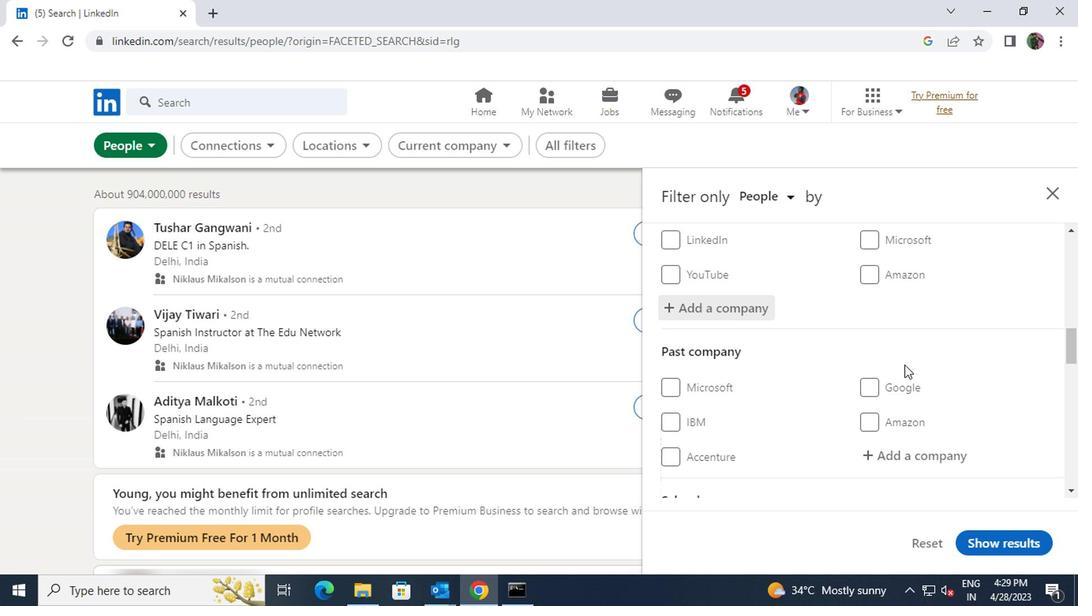 
Action: Mouse scrolled (900, 364) with delta (0, -1)
Screenshot: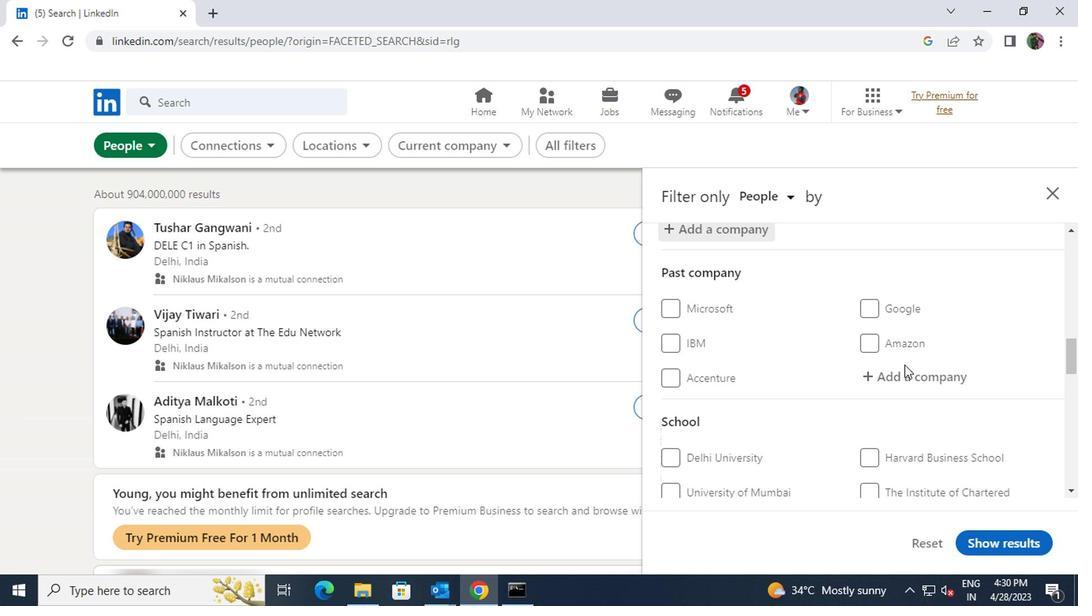 
Action: Mouse moved to (903, 451)
Screenshot: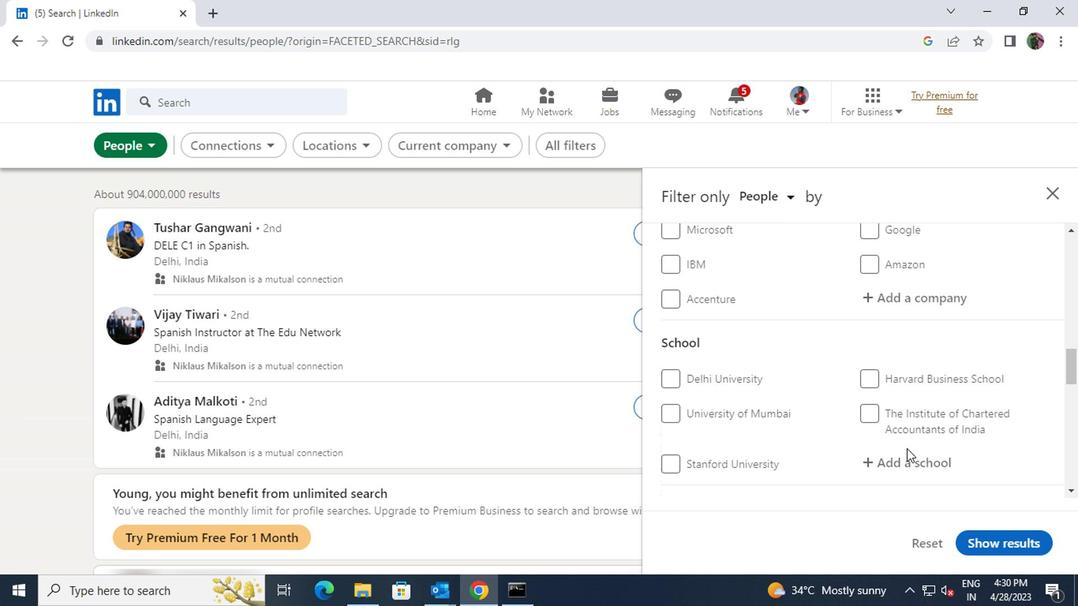 
Action: Mouse pressed left at (903, 451)
Screenshot: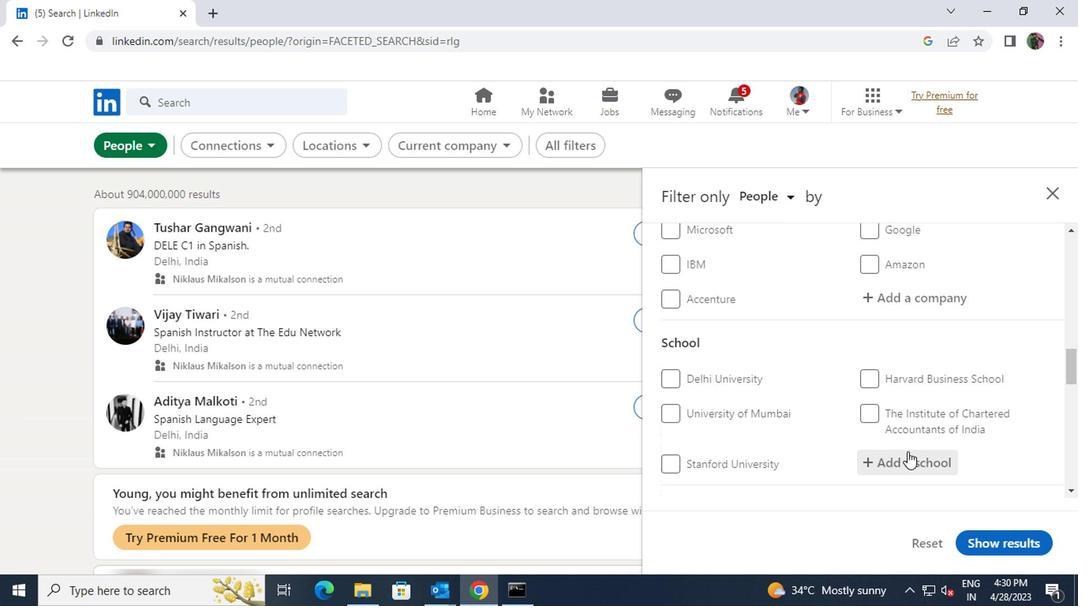
Action: Key pressed <Key.shift>SIKAR<Key.space>JOB
Screenshot: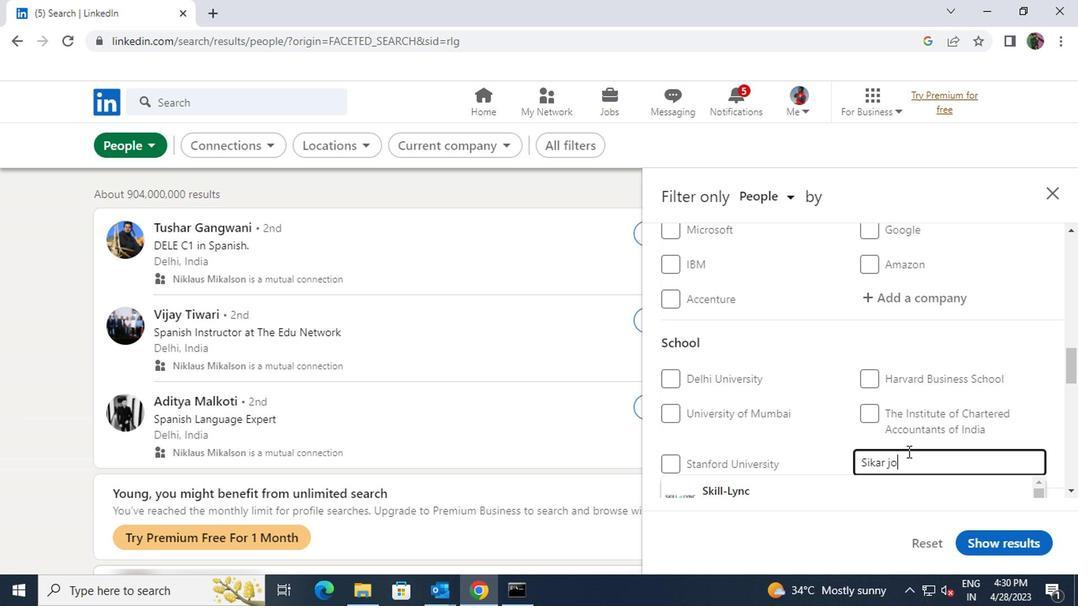 
Action: Mouse moved to (830, 505)
Screenshot: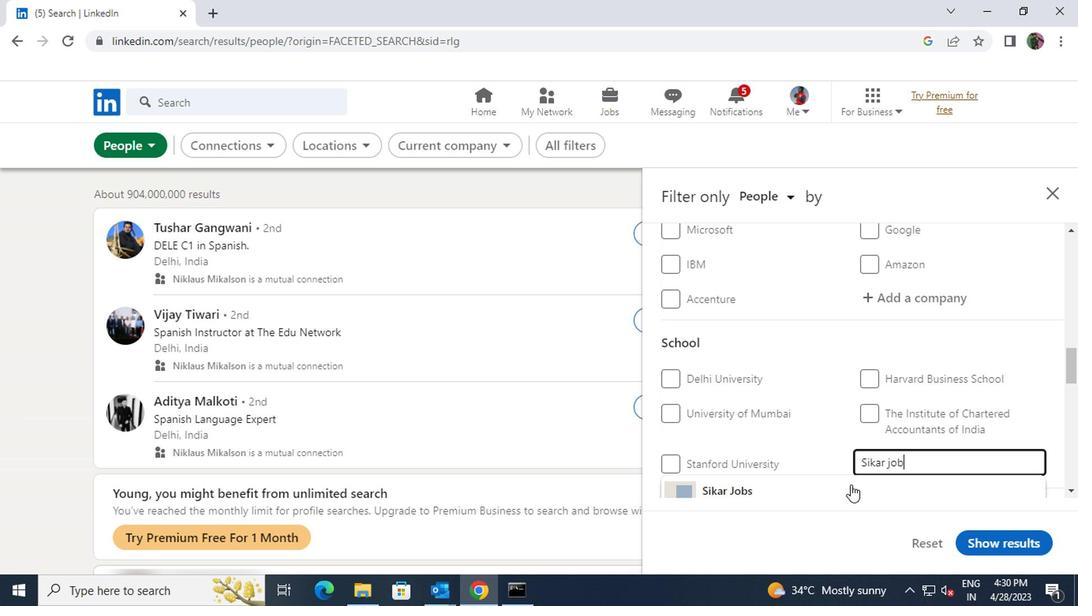
Action: Mouse pressed left at (830, 505)
Screenshot: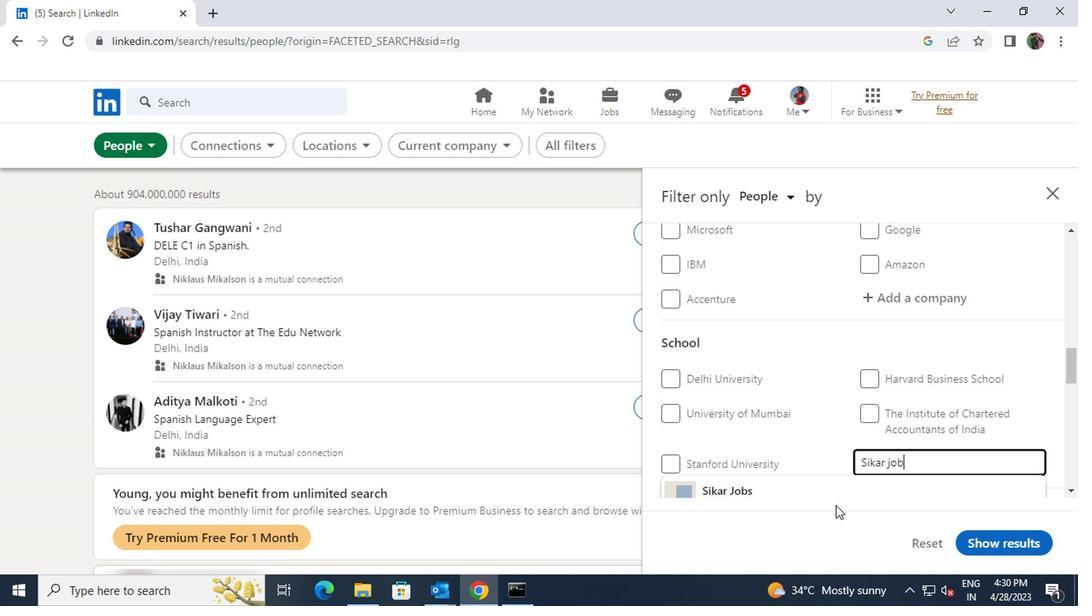 
Action: Mouse moved to (821, 474)
Screenshot: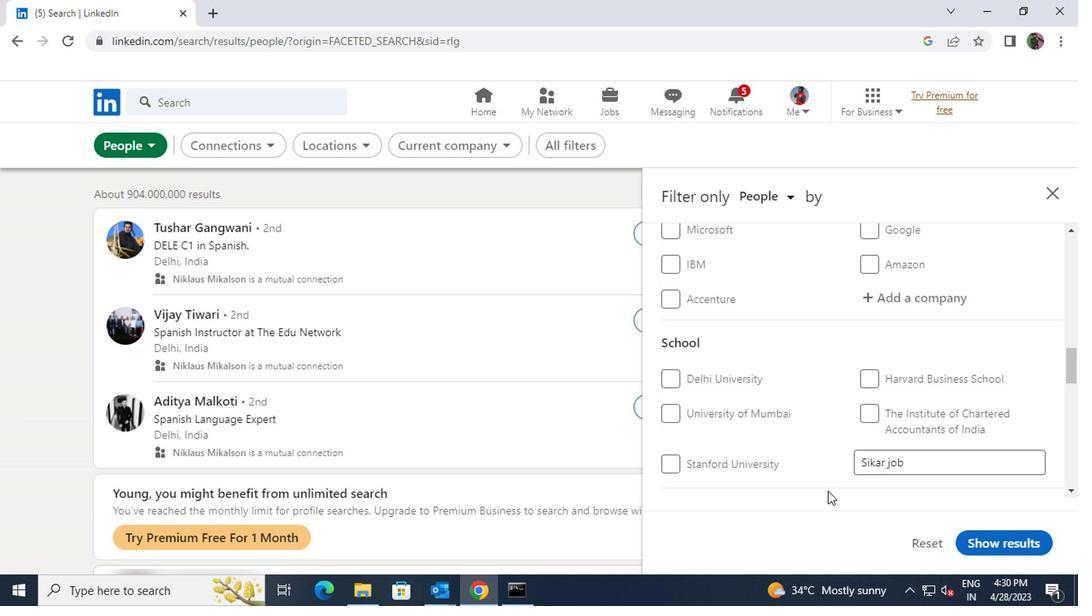
Action: Mouse scrolled (821, 473) with delta (0, 0)
Screenshot: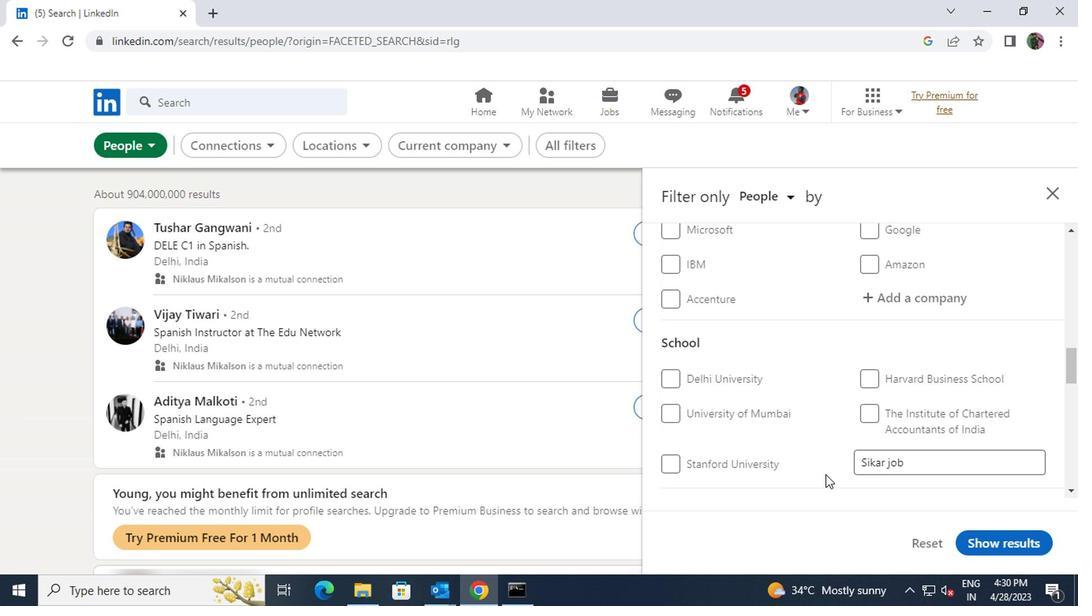 
Action: Mouse moved to (820, 471)
Screenshot: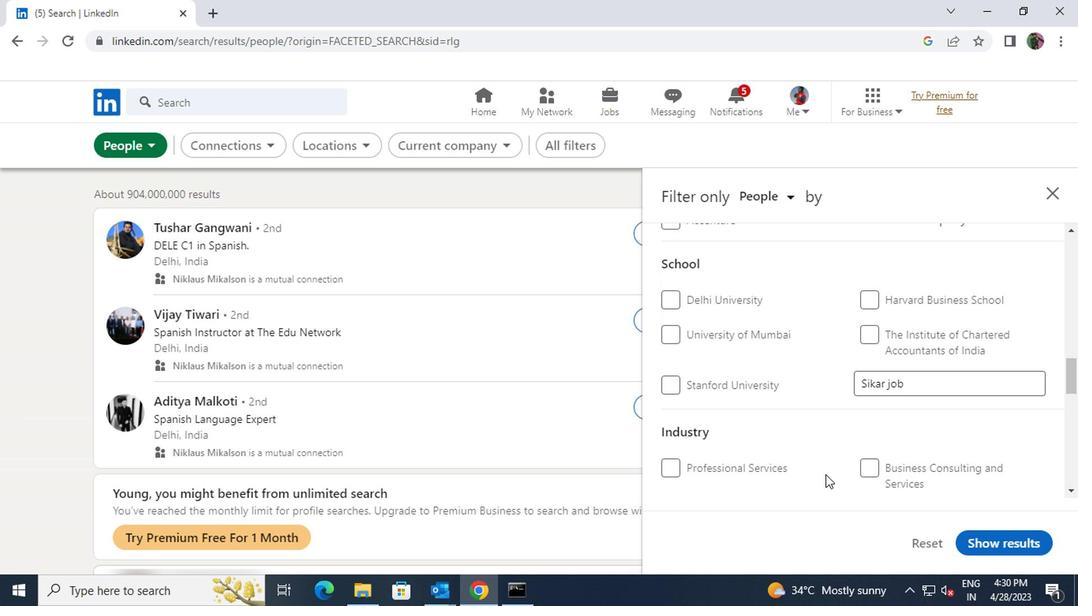 
Action: Mouse scrolled (820, 470) with delta (0, -1)
Screenshot: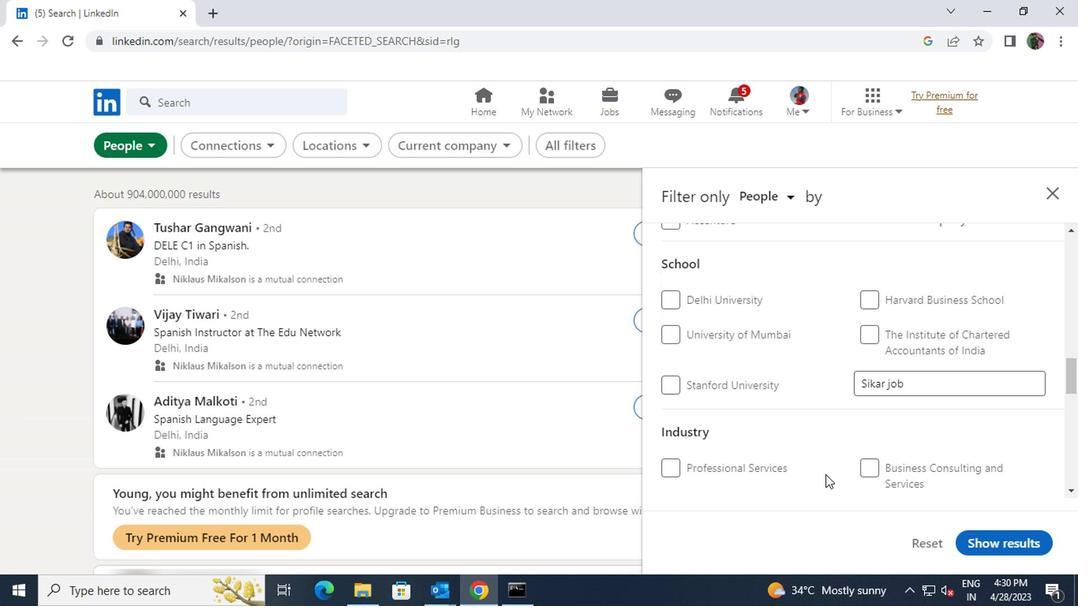 
Action: Mouse scrolled (820, 470) with delta (0, -1)
Screenshot: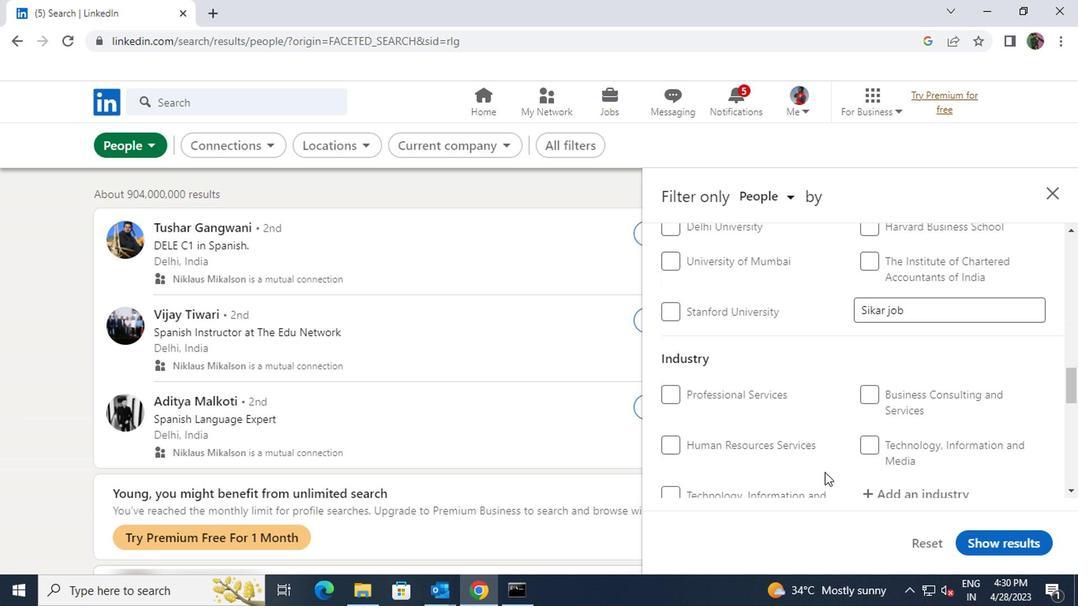 
Action: Mouse moved to (889, 409)
Screenshot: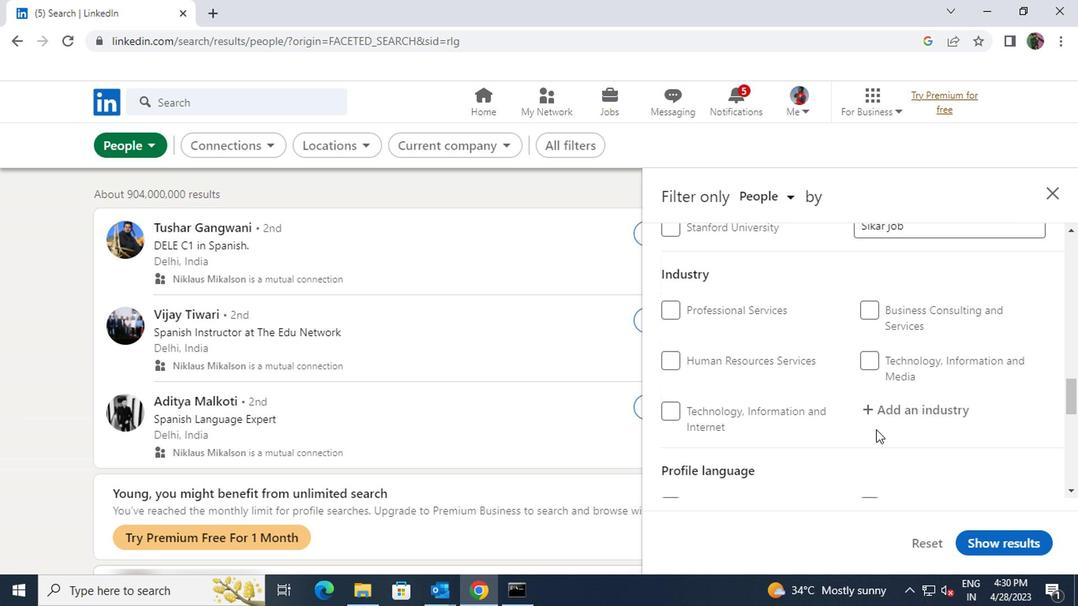 
Action: Mouse pressed left at (889, 409)
Screenshot: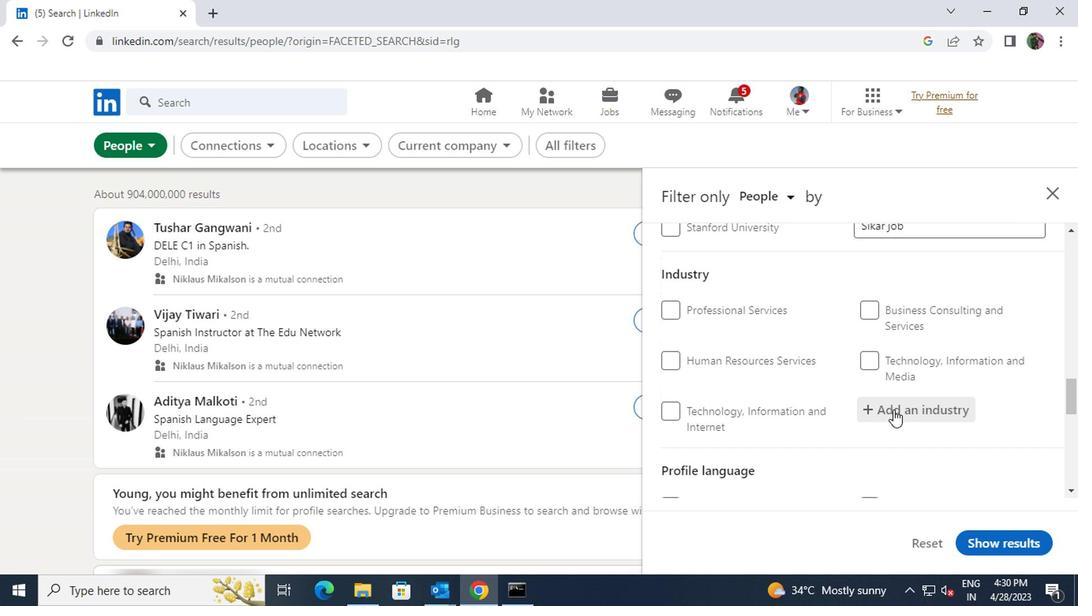 
Action: Key pressed <Key.shift>SIGHTNESS<Key.backspace><Key.backspace><Key.backspace><Key.backspace><Key.backspace><Key.backspace><Key.backspace>GH
Screenshot: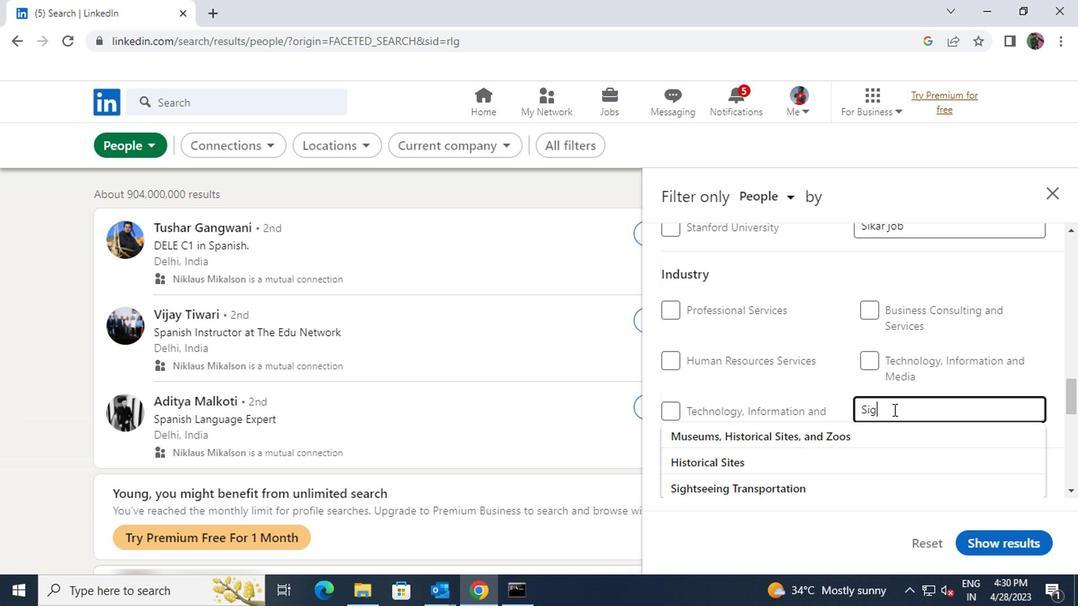 
Action: Mouse moved to (880, 427)
Screenshot: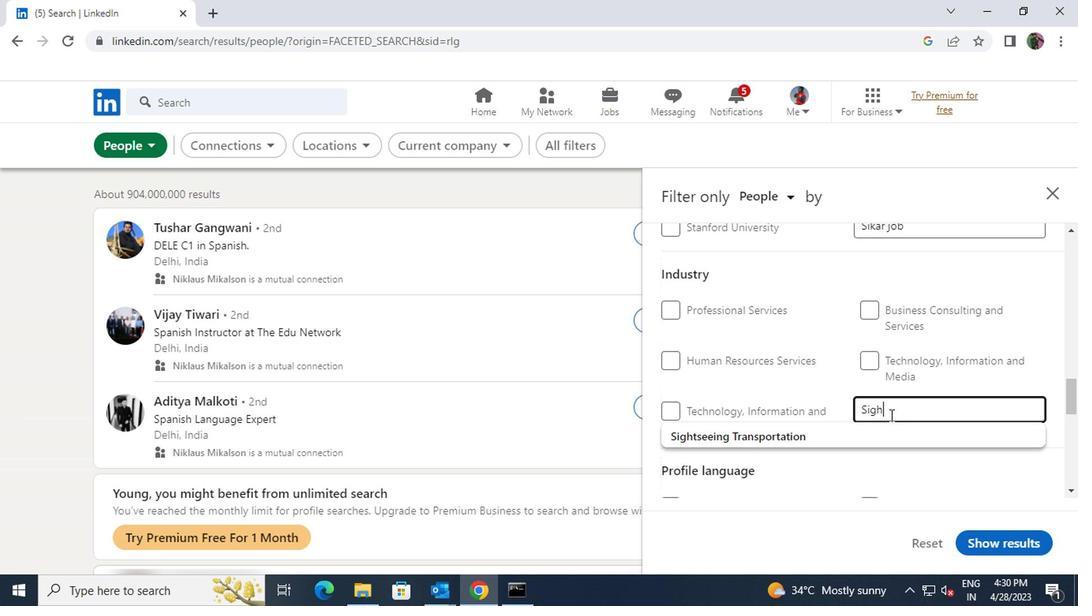 
Action: Mouse pressed left at (880, 427)
Screenshot: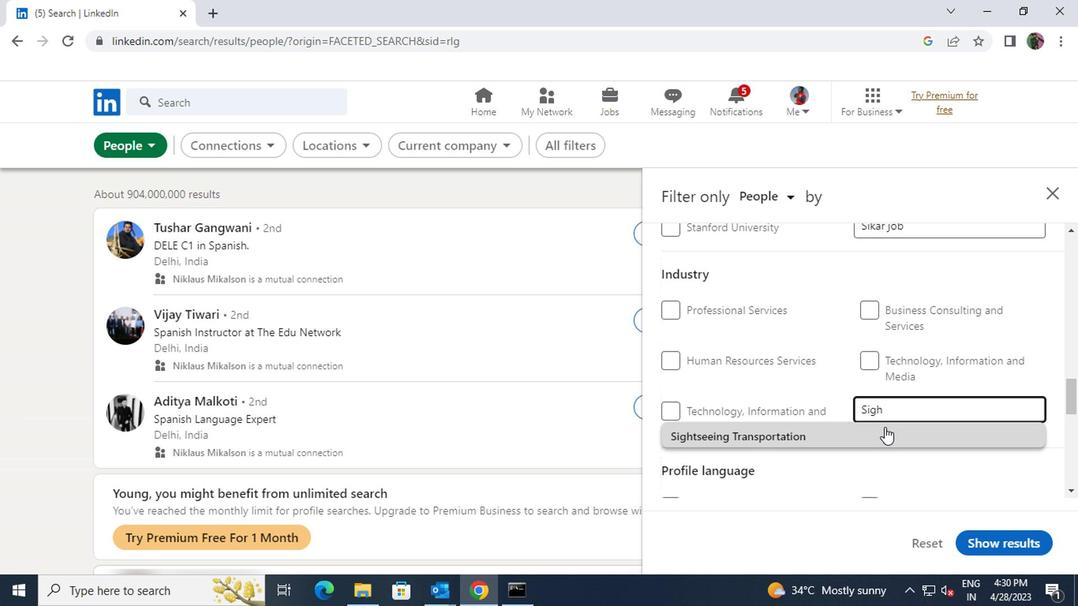 
Action: Mouse scrolled (880, 426) with delta (0, 0)
Screenshot: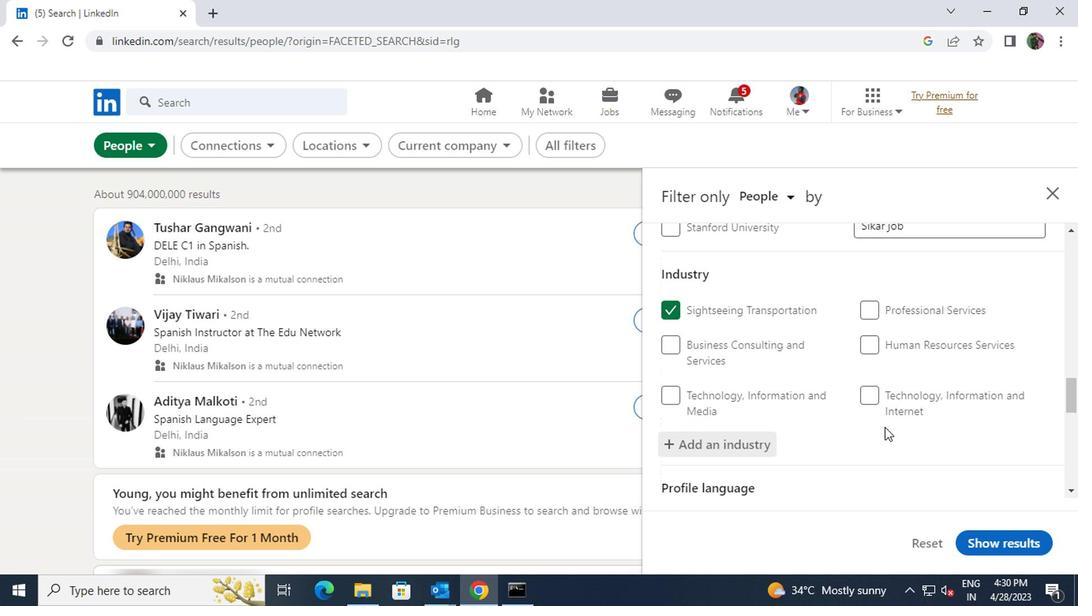 
Action: Mouse scrolled (880, 426) with delta (0, 0)
Screenshot: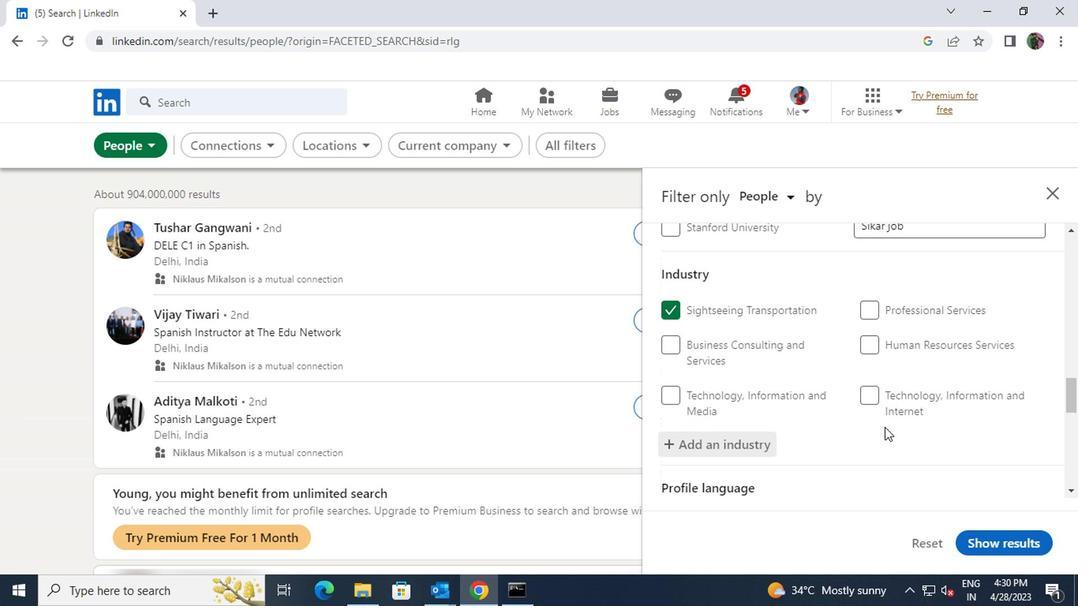 
Action: Mouse scrolled (880, 426) with delta (0, 0)
Screenshot: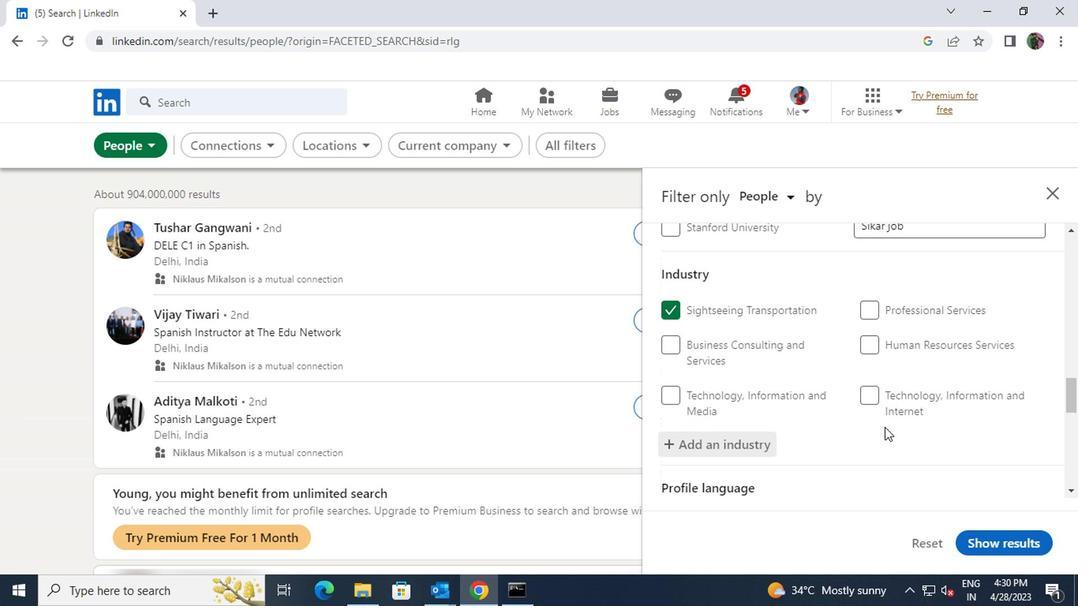 
Action: Mouse scrolled (880, 426) with delta (0, 0)
Screenshot: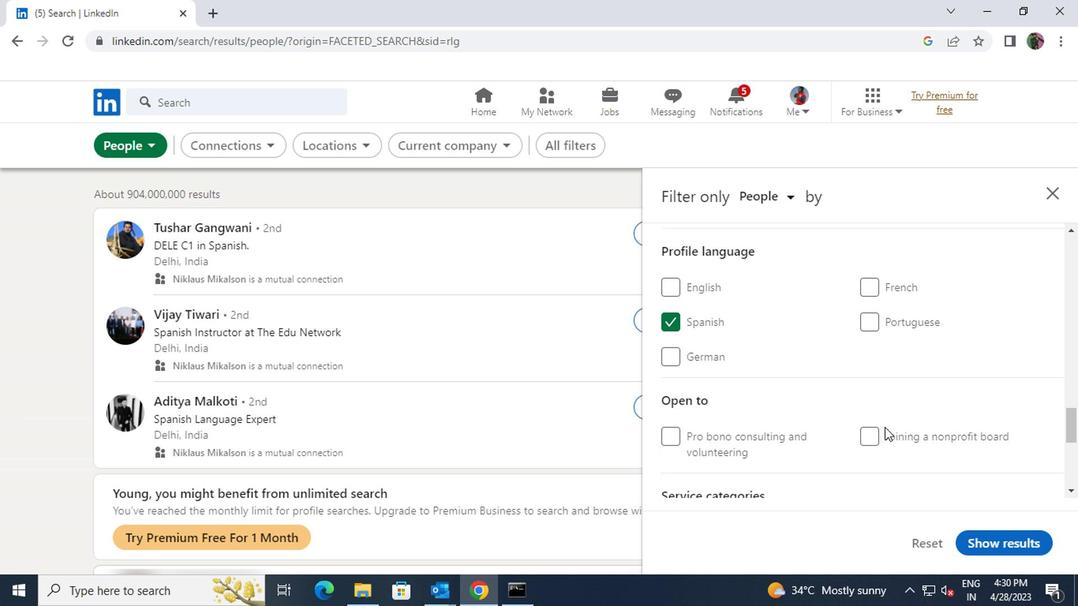 
Action: Mouse scrolled (880, 426) with delta (0, 0)
Screenshot: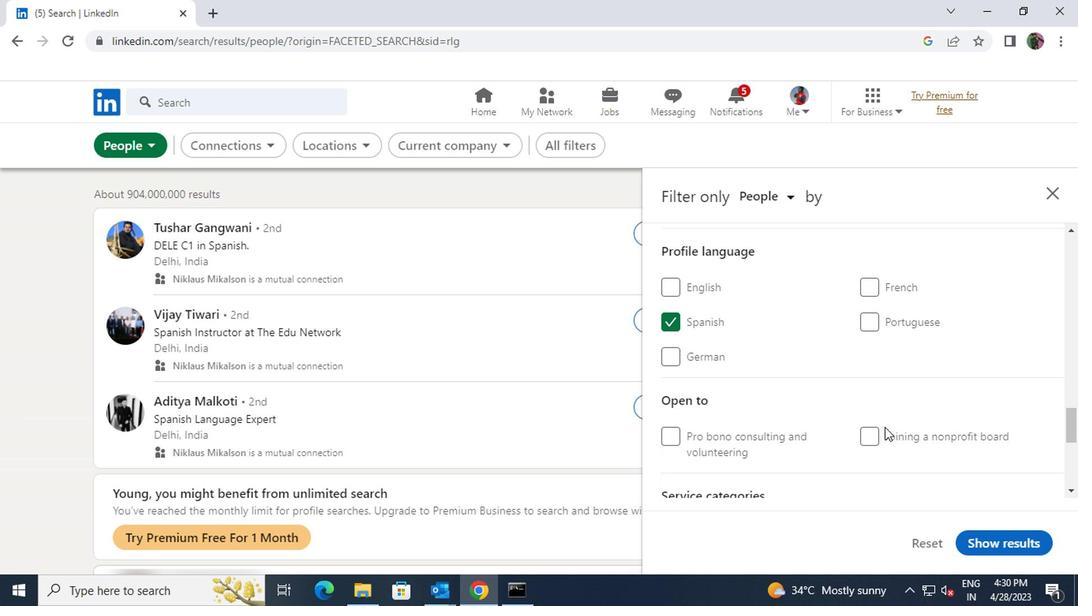 
Action: Mouse scrolled (880, 426) with delta (0, 0)
Screenshot: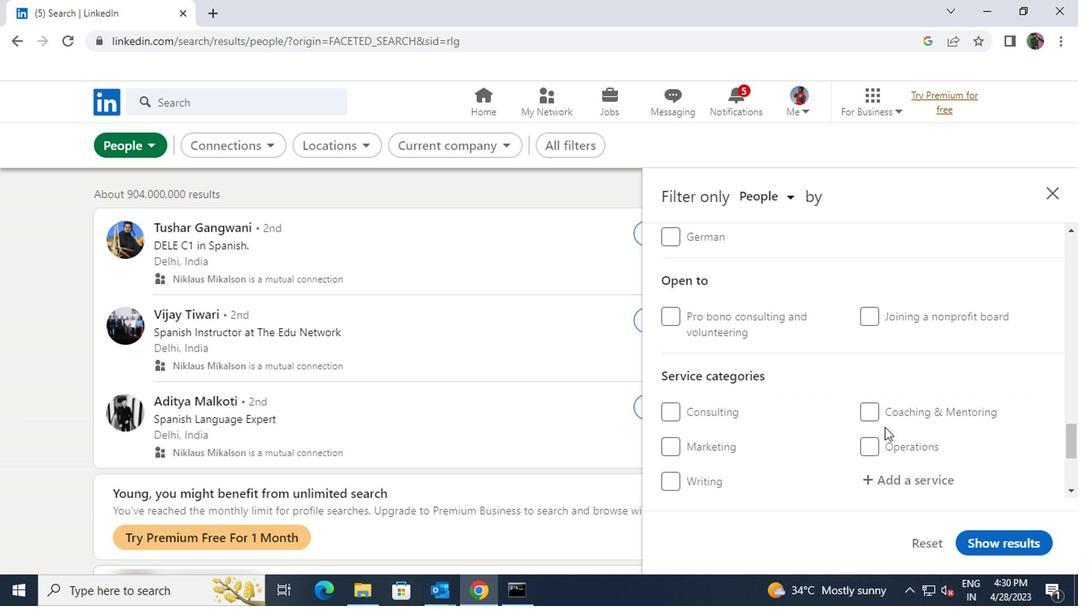 
Action: Mouse moved to (880, 369)
Screenshot: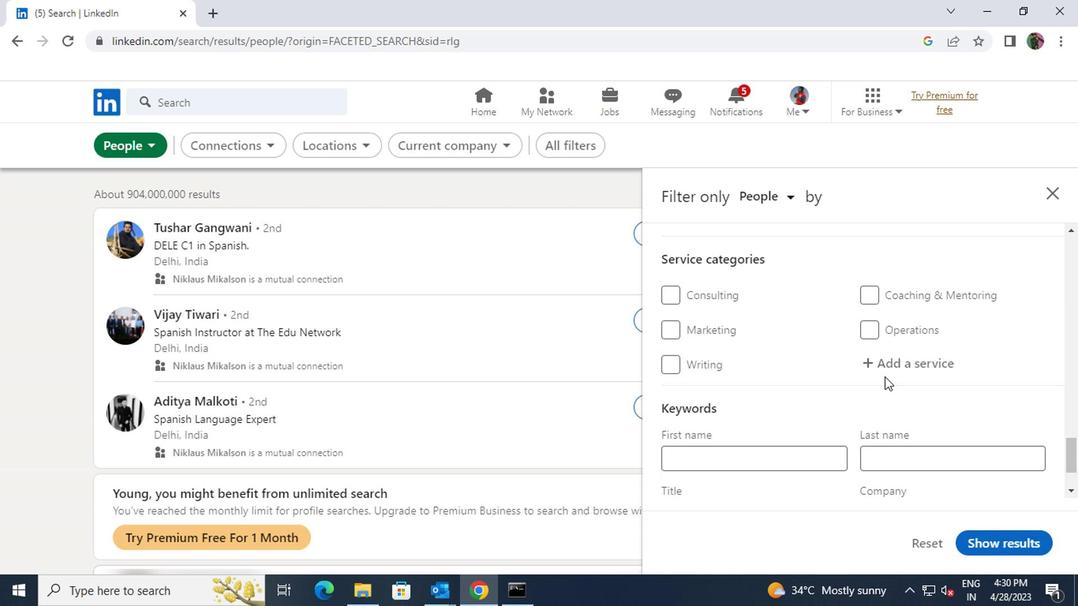 
Action: Mouse pressed left at (880, 369)
Screenshot: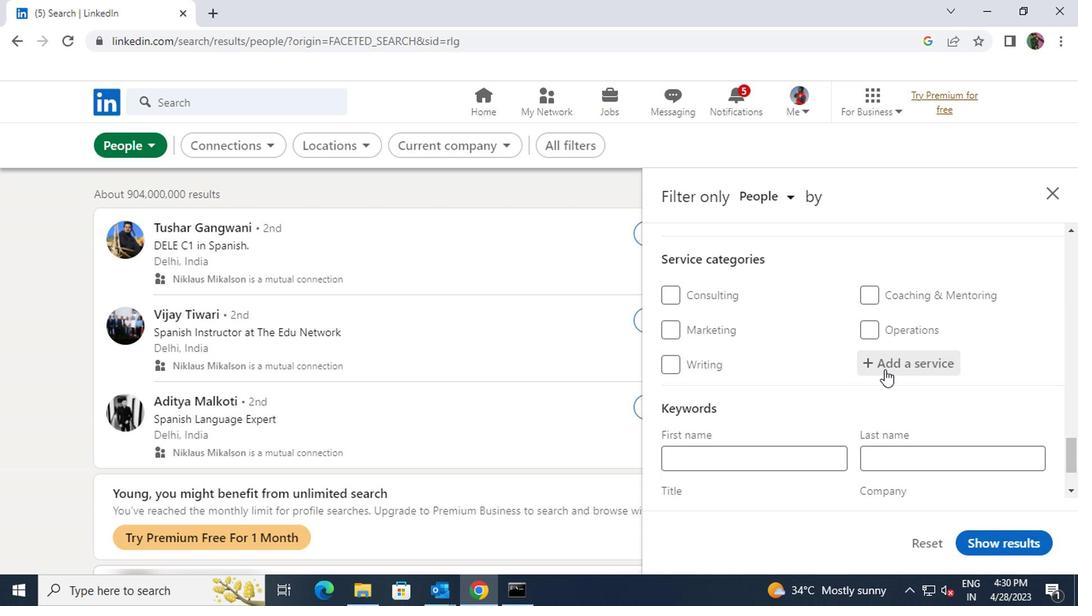 
Action: Key pressed <Key.shift><Key.shift><Key.shift><Key.shift><Key.shift>AUDIO
Screenshot: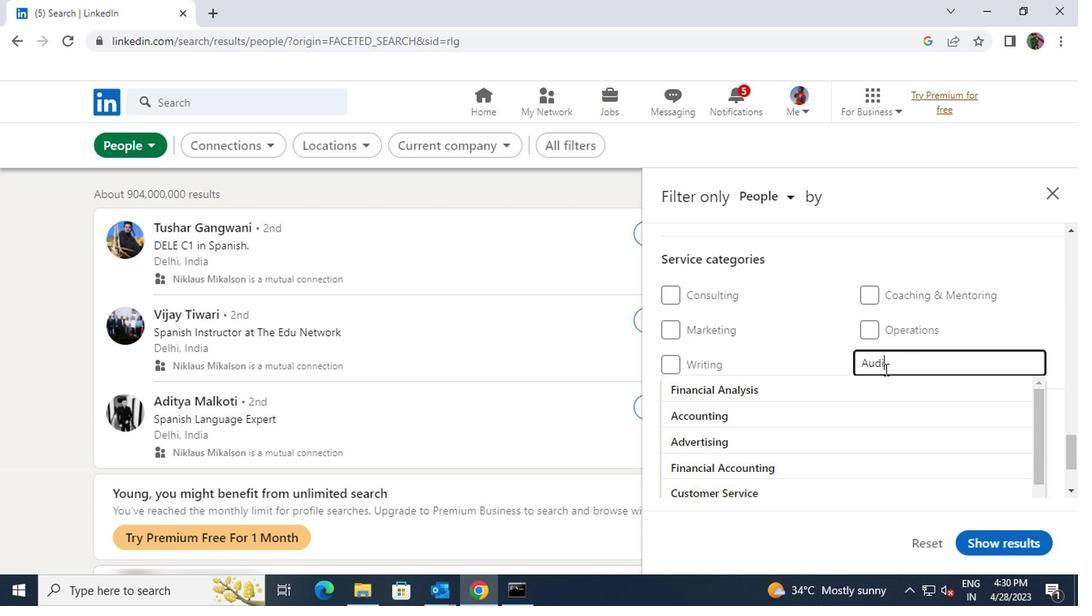 
Action: Mouse moved to (868, 396)
Screenshot: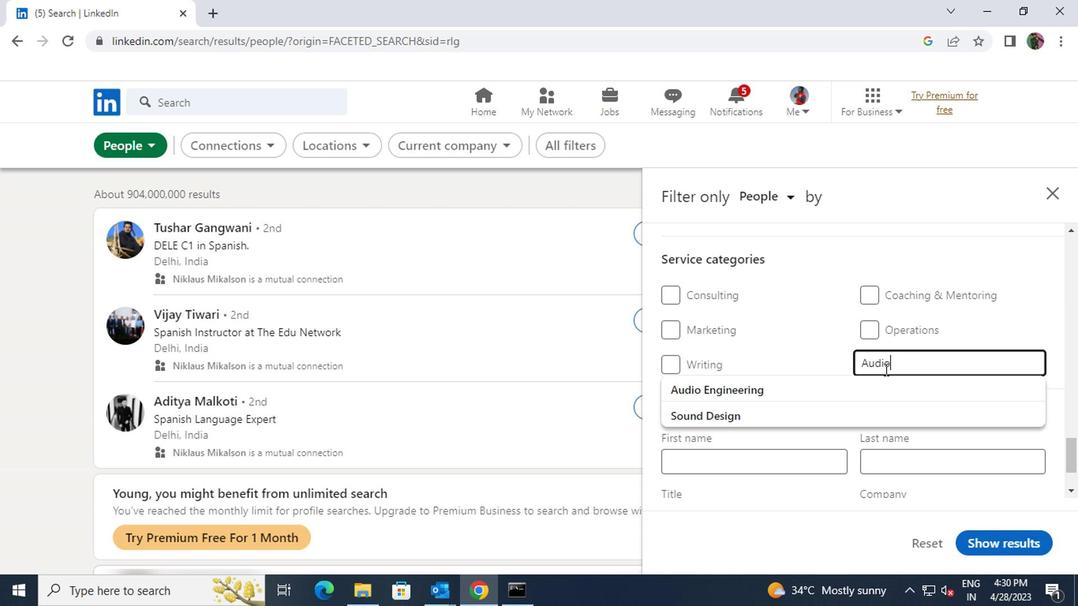 
Action: Mouse pressed left at (868, 396)
Screenshot: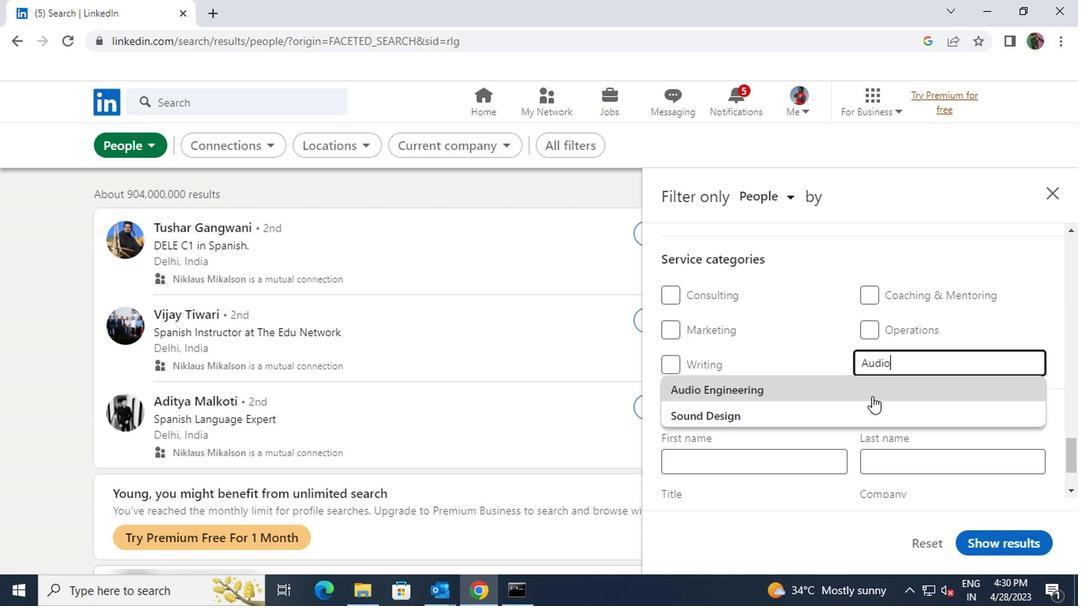 
Action: Mouse scrolled (868, 395) with delta (0, -1)
Screenshot: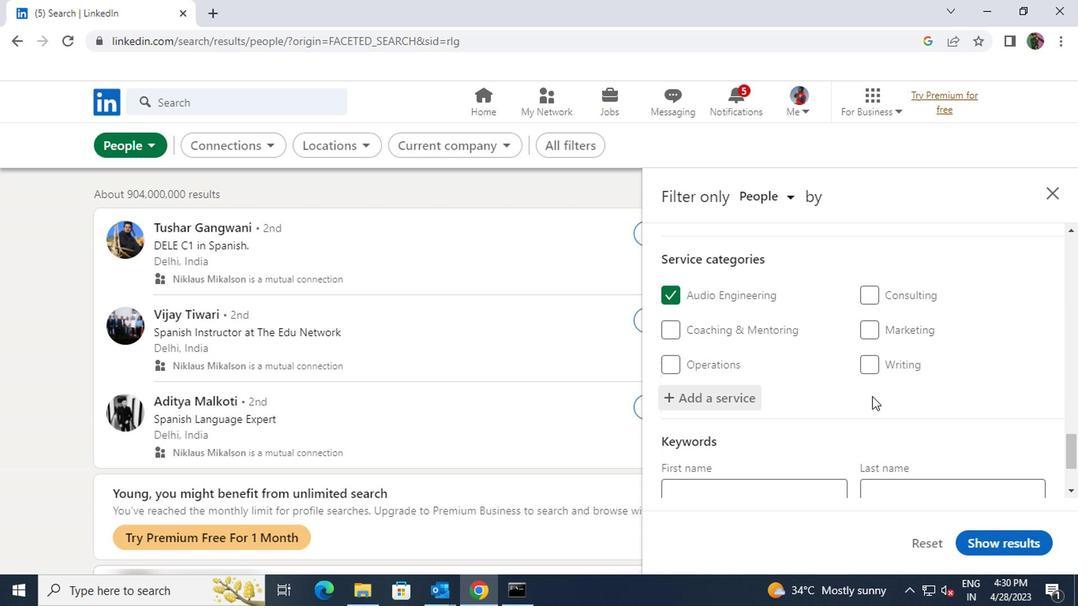 
Action: Mouse scrolled (868, 395) with delta (0, -1)
Screenshot: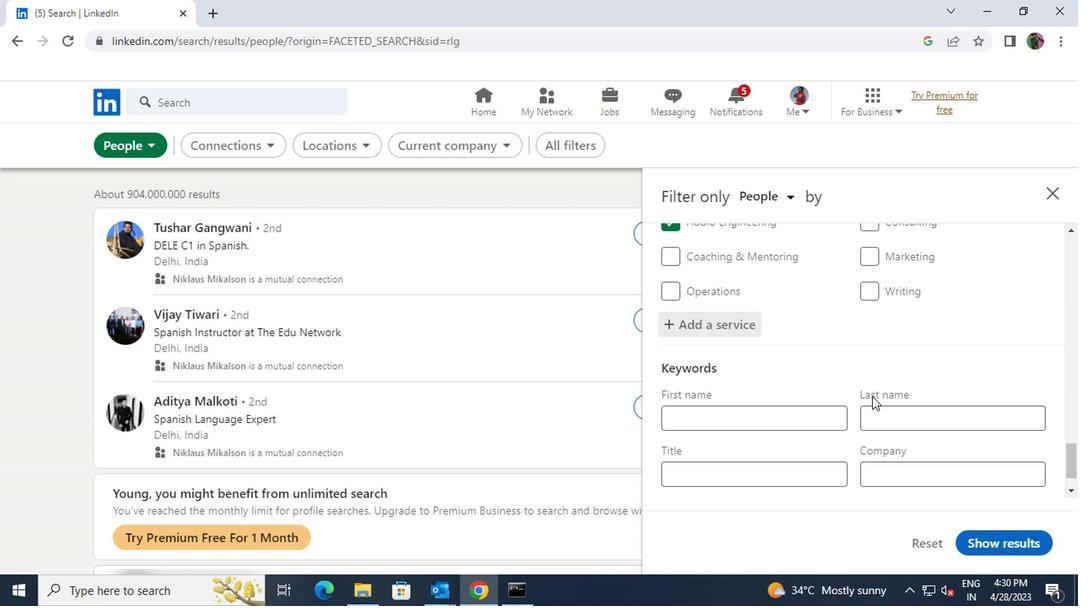 
Action: Mouse scrolled (868, 395) with delta (0, -1)
Screenshot: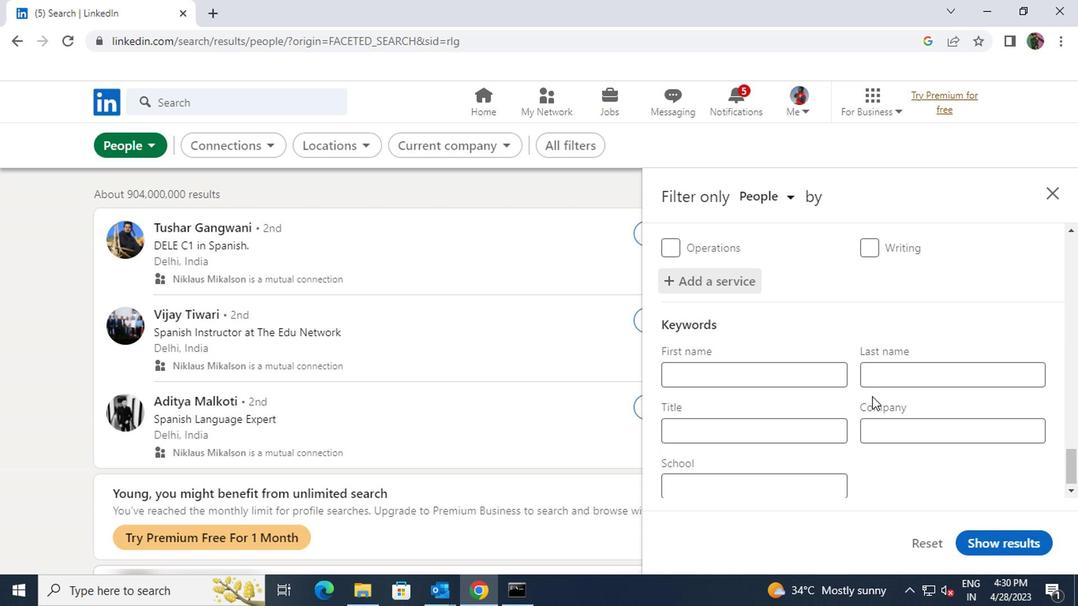
Action: Mouse moved to (791, 427)
Screenshot: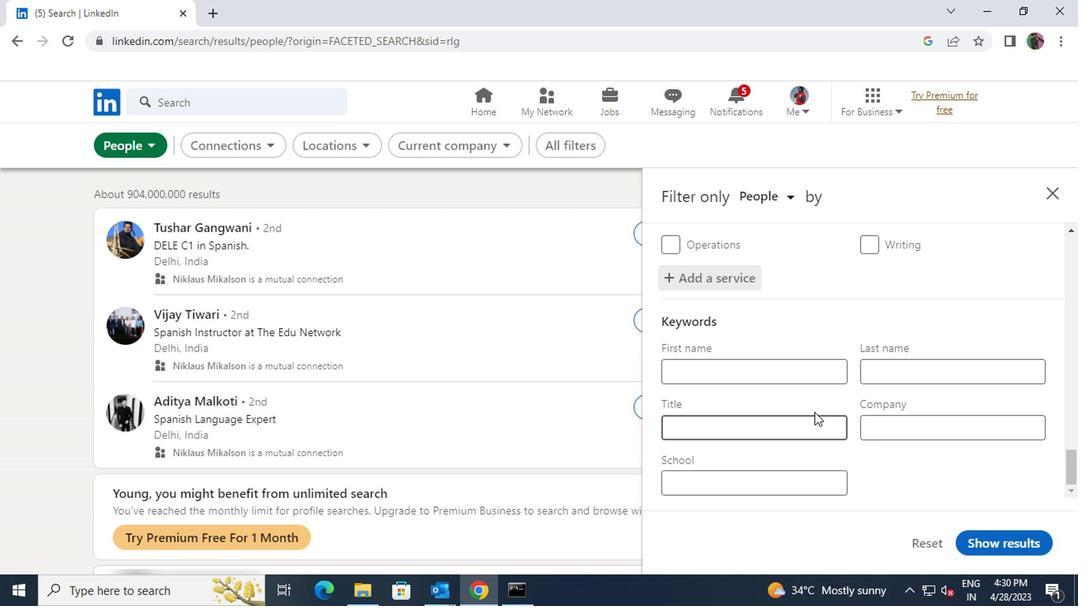 
Action: Mouse pressed left at (791, 427)
Screenshot: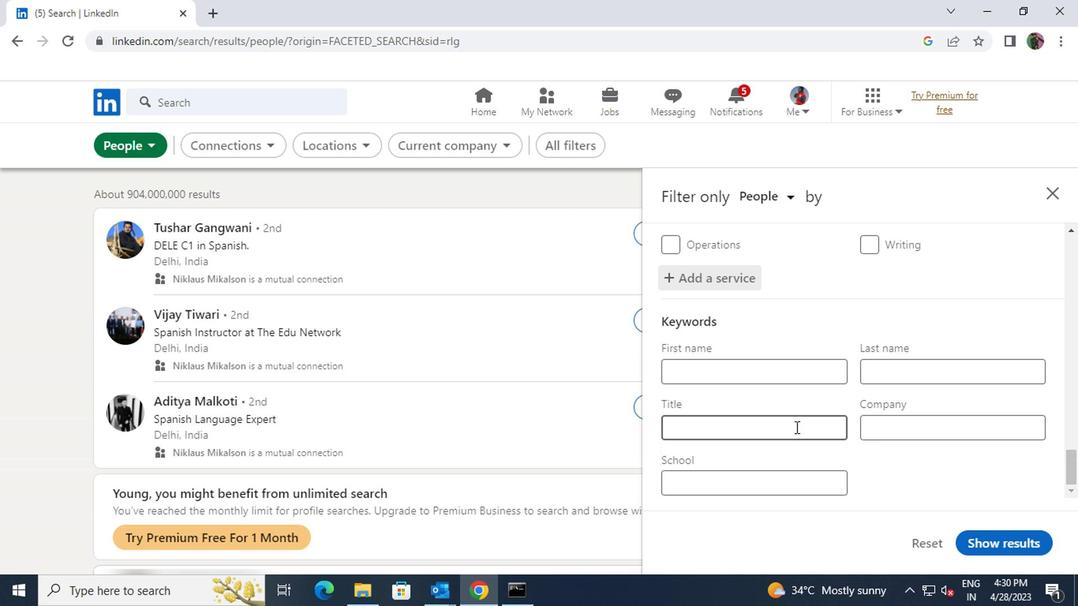 
Action: Key pressed <Key.shift><Key.shift><Key.shift><Key.shift>TELEWORK/<Key.shift>NURSE/<Key.shift>DOCTOR
Screenshot: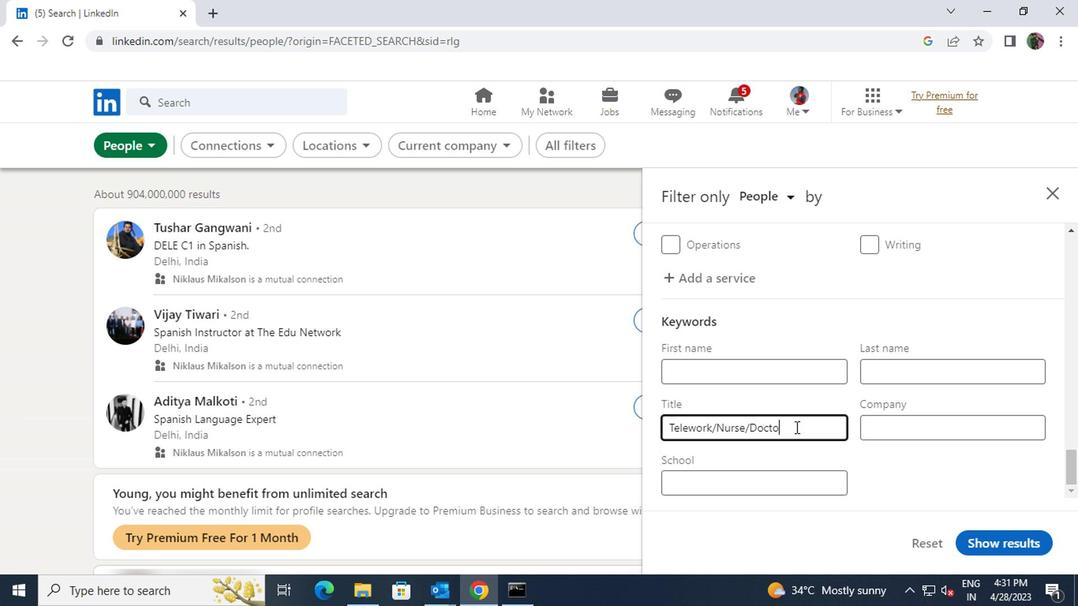 
Action: Mouse moved to (970, 532)
Screenshot: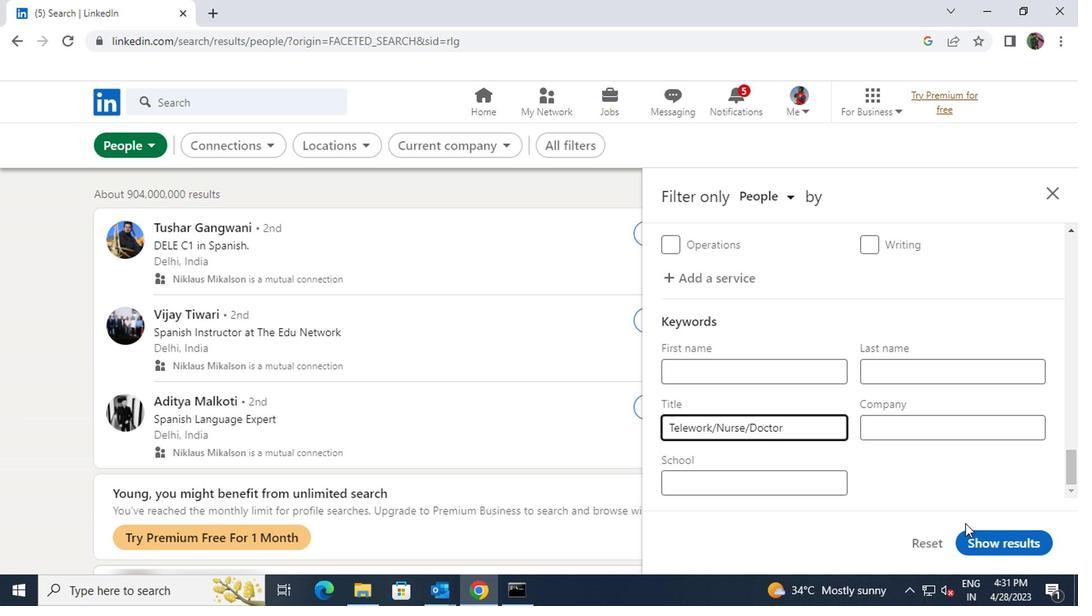 
Action: Mouse pressed left at (970, 532)
Screenshot: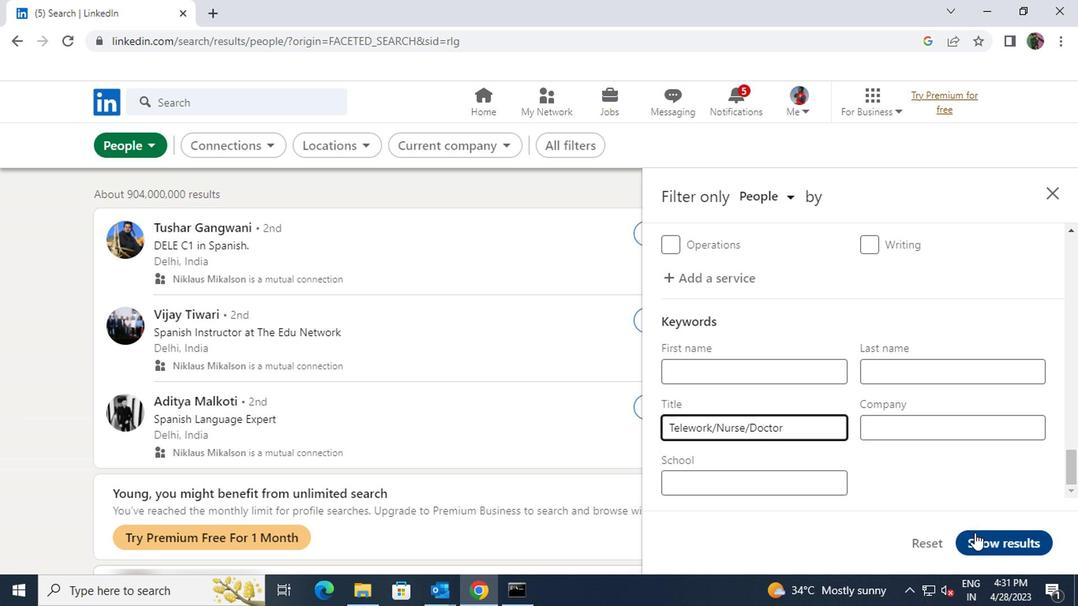 
